 Task: Find connections with filter location Visé with filter topic #hiringwith filter profile language French with filter current company First Solar with filter school New Era Public School - India with filter industry Cable and Satellite Programming with filter service category Strategic Planning with filter keywords title Geologist
Action: Mouse scrolled (579, 553) with delta (0, 0)
Screenshot: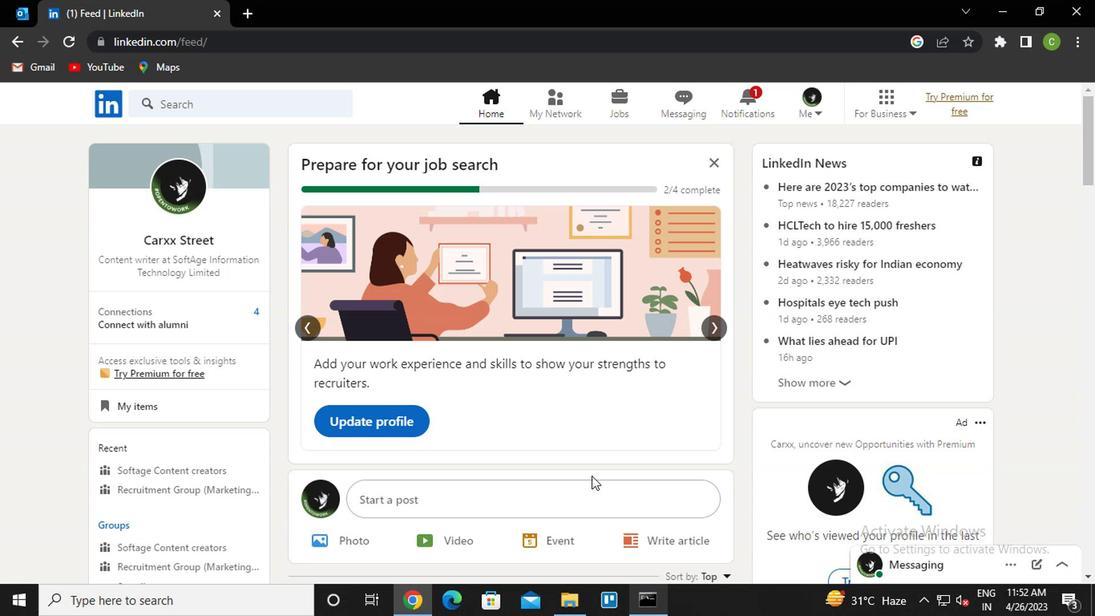 
Action: Mouse moved to (565, 538)
Screenshot: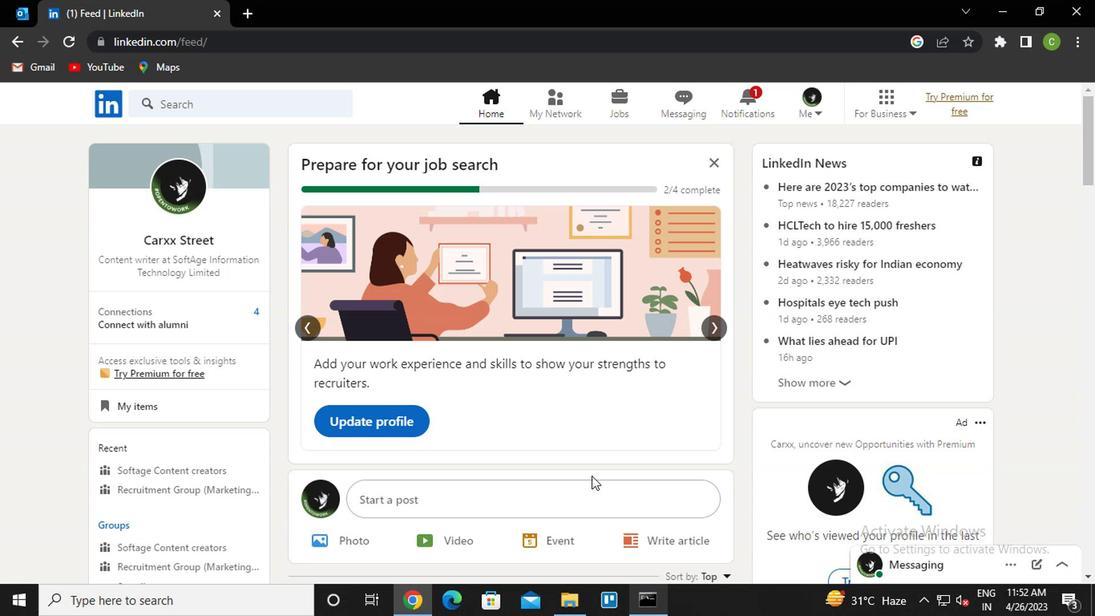 
Action: Mouse scrolled (565, 539) with delta (0, 0)
Screenshot: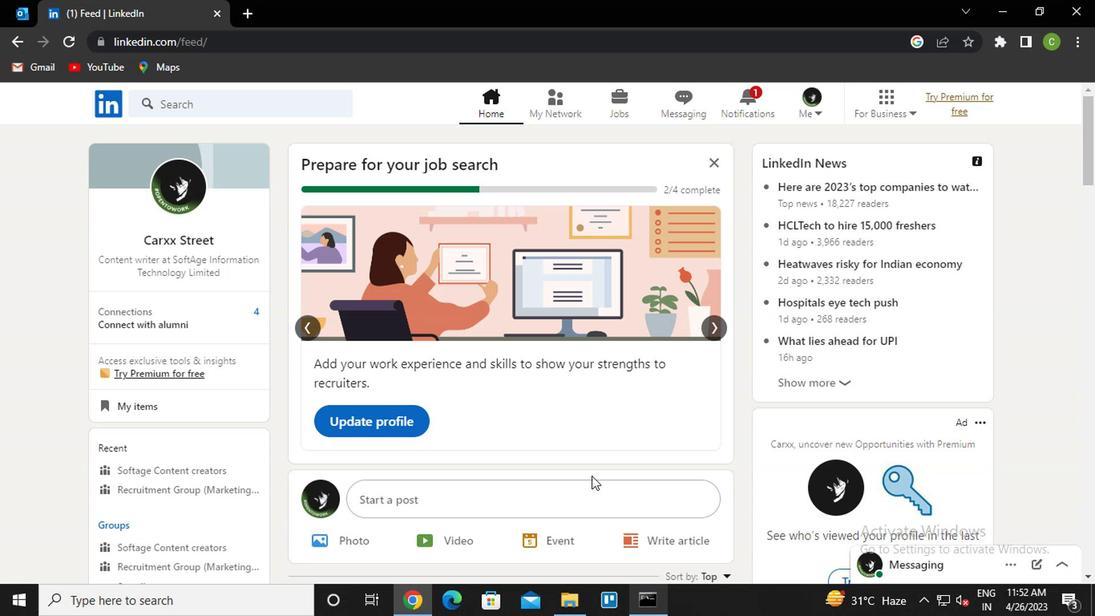
Action: Mouse moved to (516, 193)
Screenshot: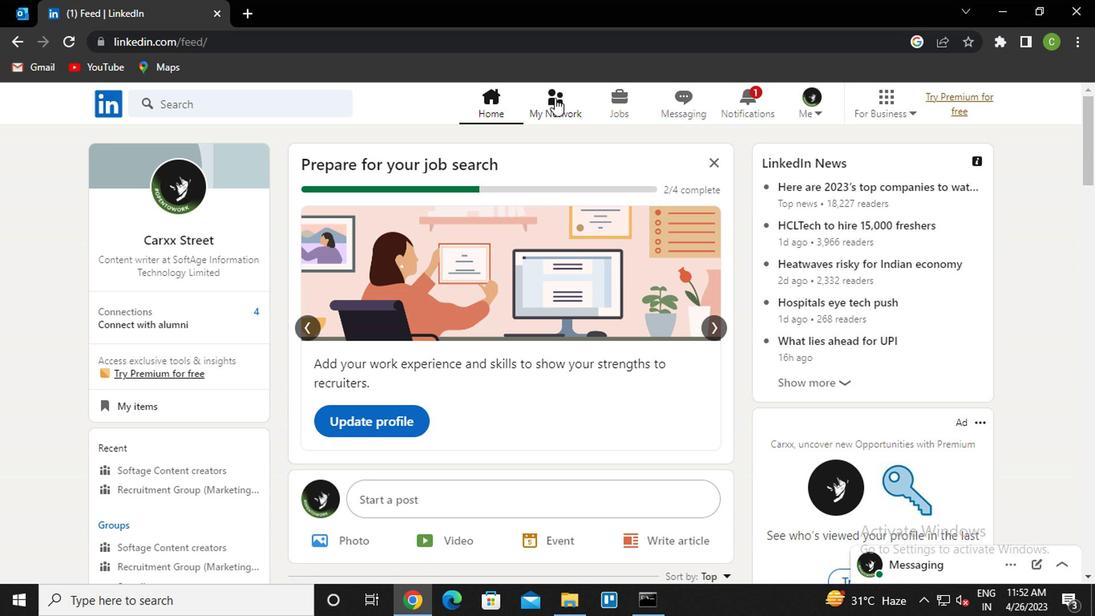 
Action: Mouse pressed left at (516, 193)
Screenshot: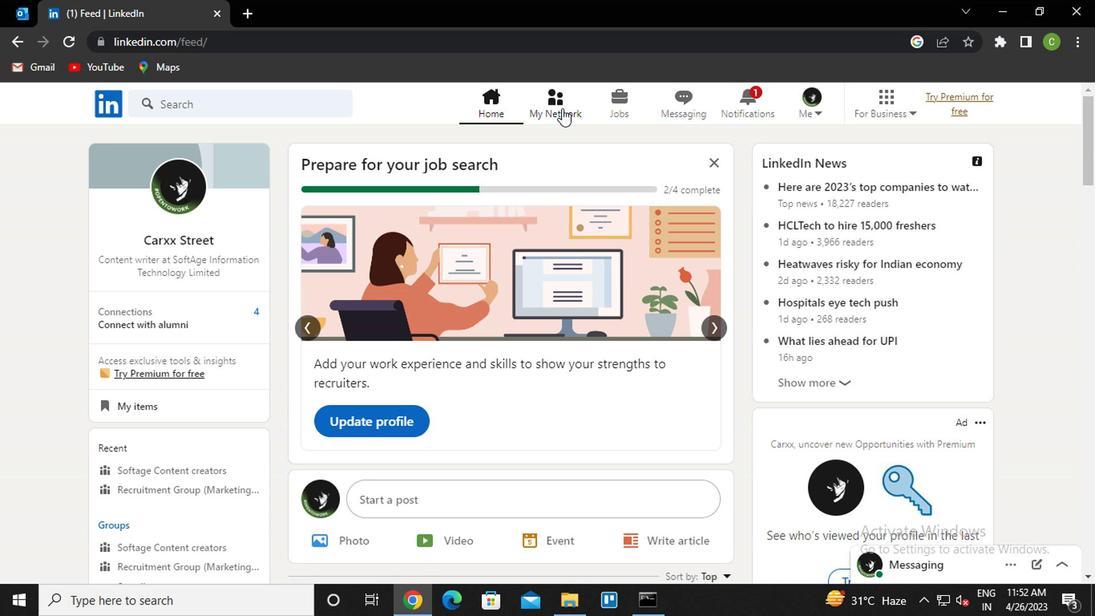 
Action: Mouse moved to (276, 260)
Screenshot: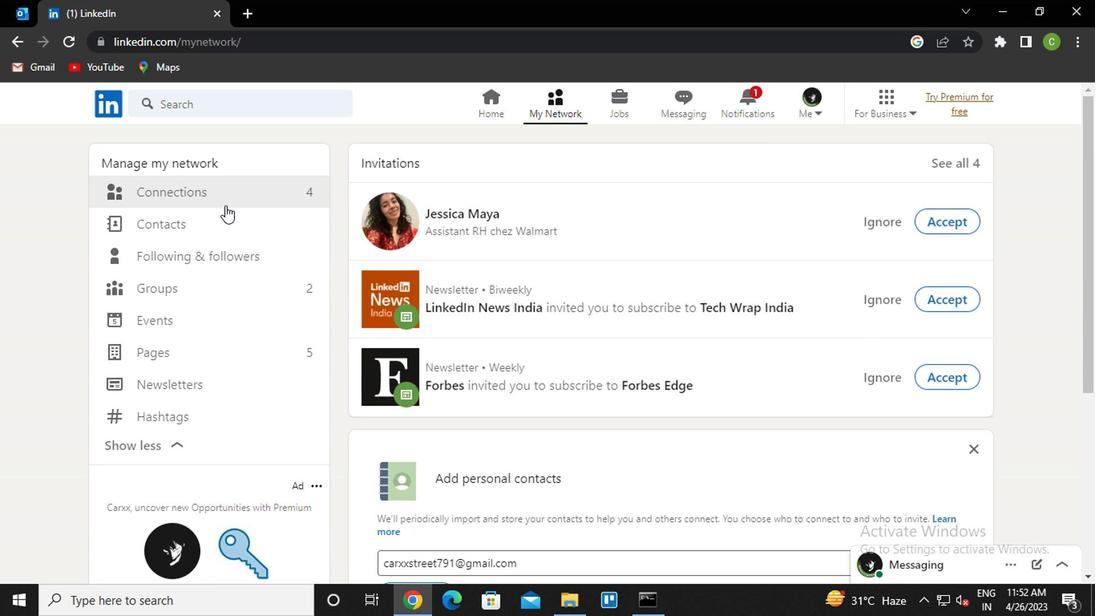 
Action: Mouse pressed left at (276, 260)
Screenshot: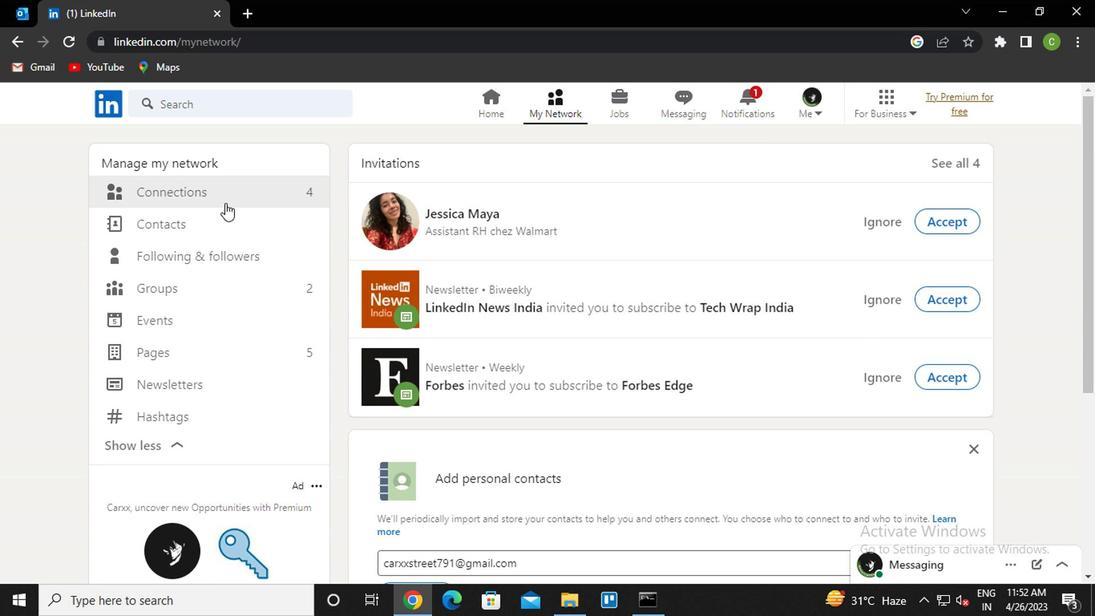 
Action: Mouse moved to (321, 253)
Screenshot: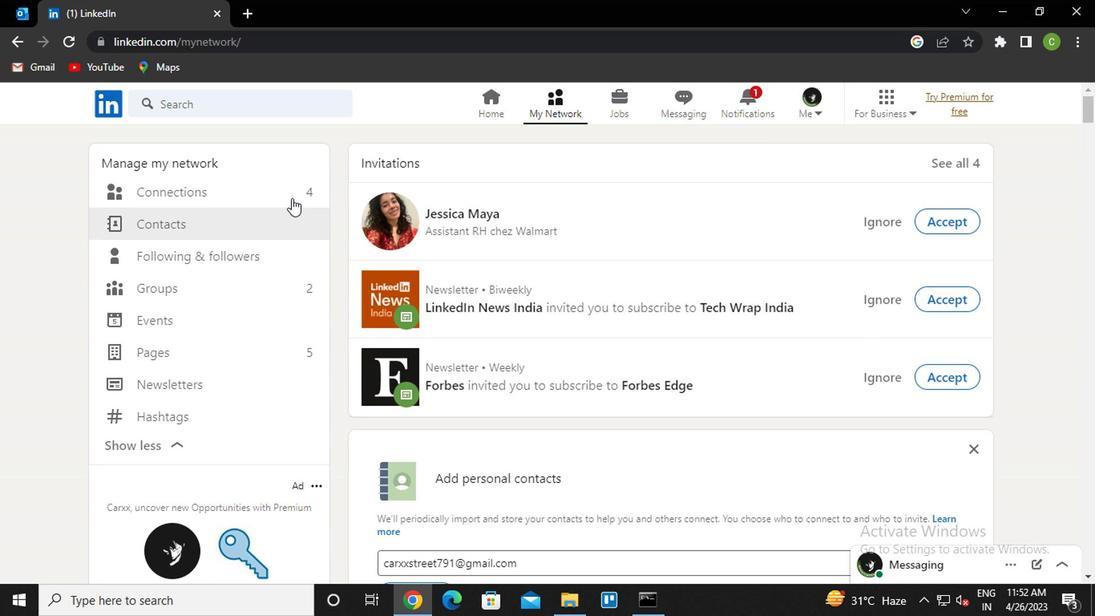 
Action: Mouse pressed left at (321, 253)
Screenshot: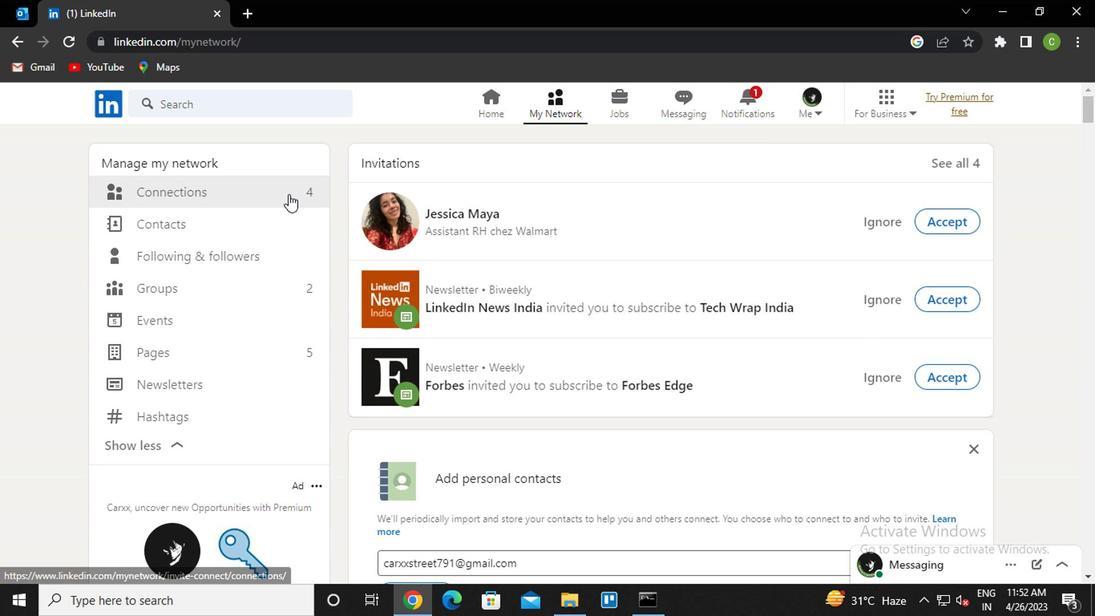 
Action: Mouse moved to (601, 252)
Screenshot: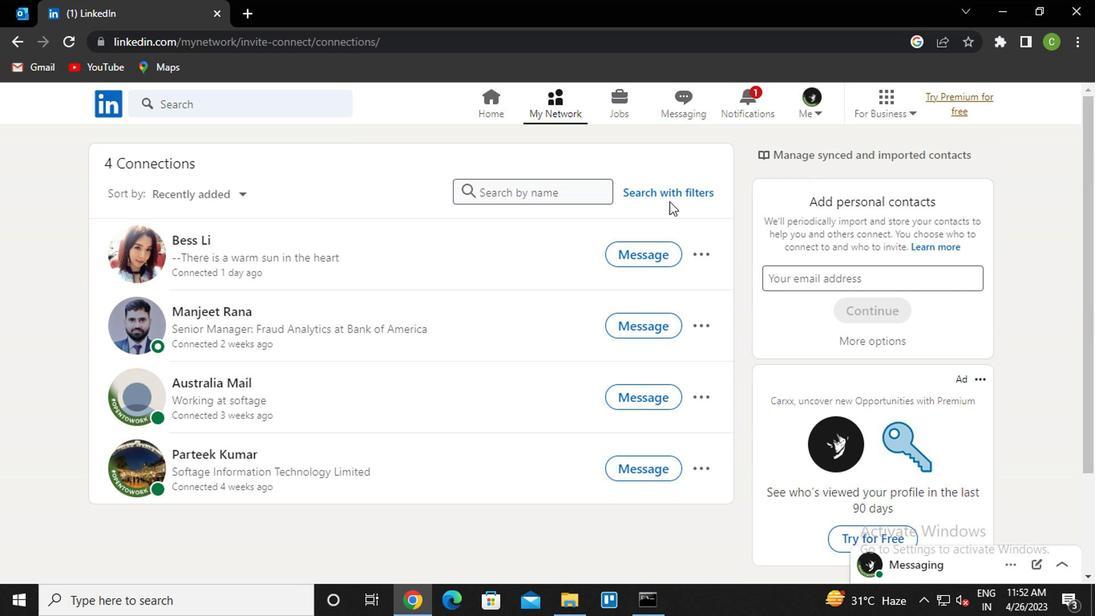 
Action: Mouse pressed left at (601, 252)
Screenshot: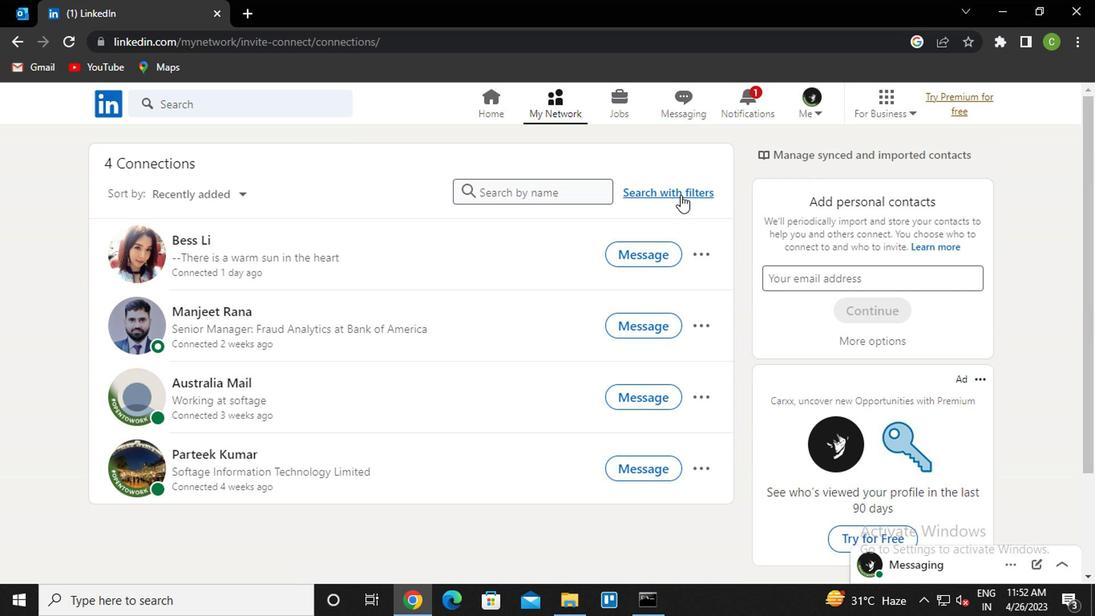 
Action: Mouse moved to (509, 224)
Screenshot: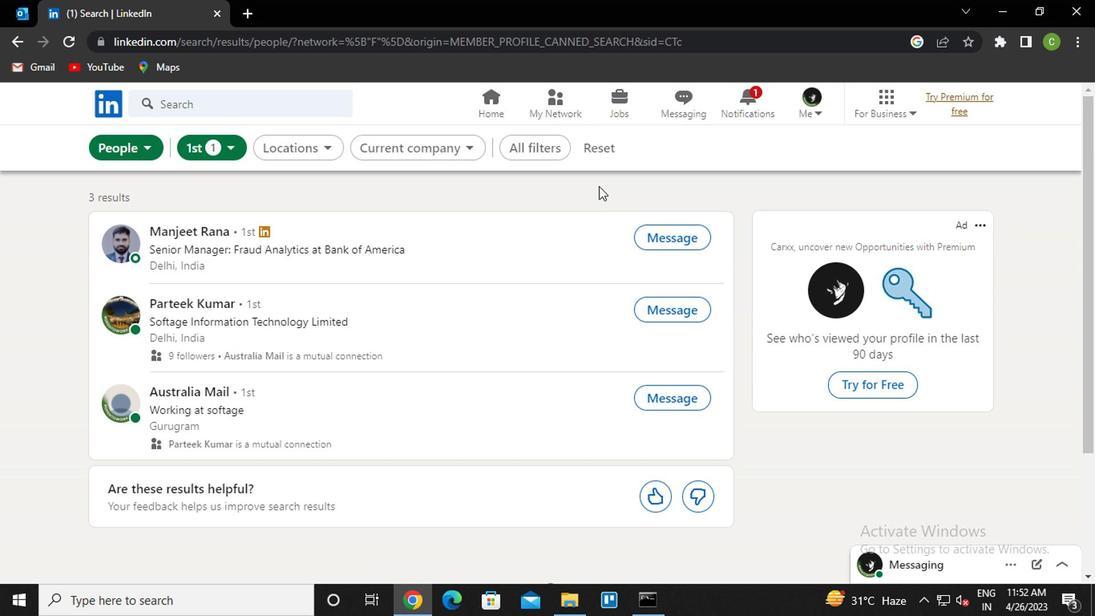 
Action: Mouse pressed left at (509, 224)
Screenshot: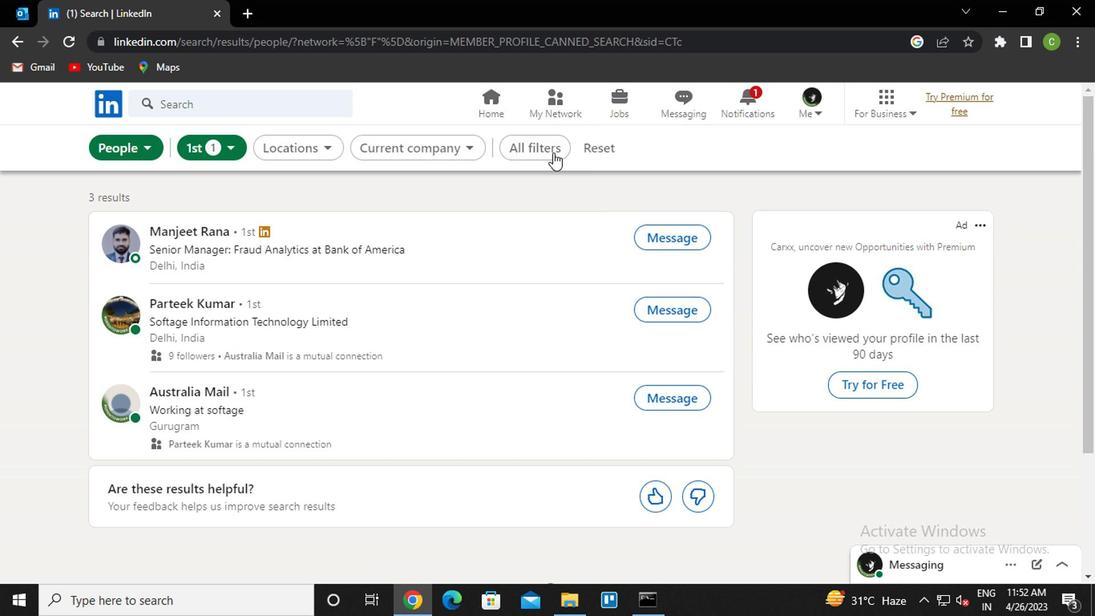 
Action: Mouse moved to (714, 392)
Screenshot: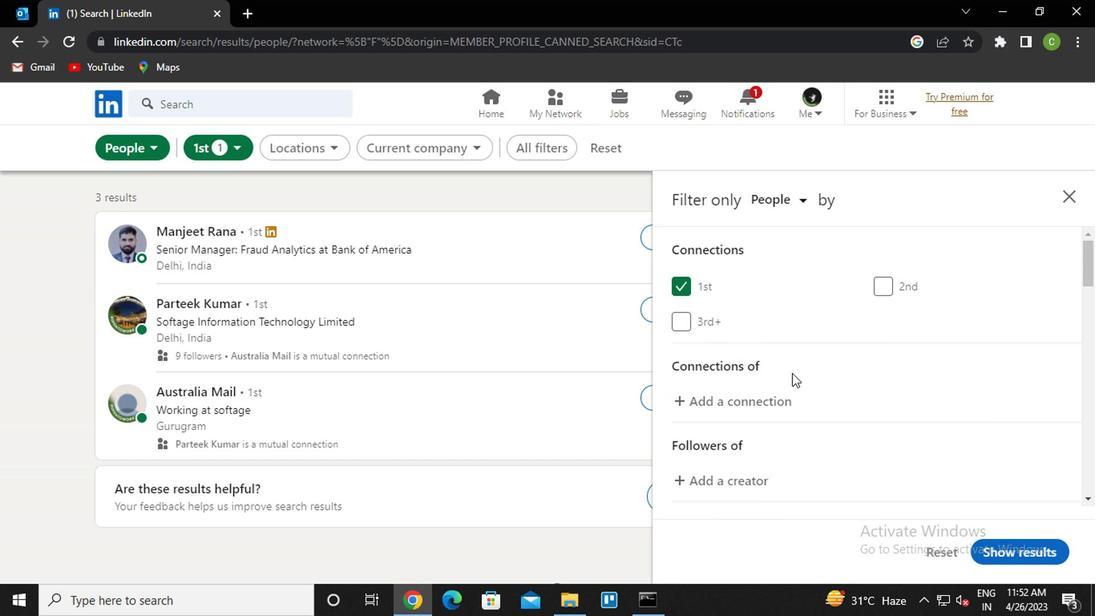 
Action: Mouse scrolled (714, 391) with delta (0, 0)
Screenshot: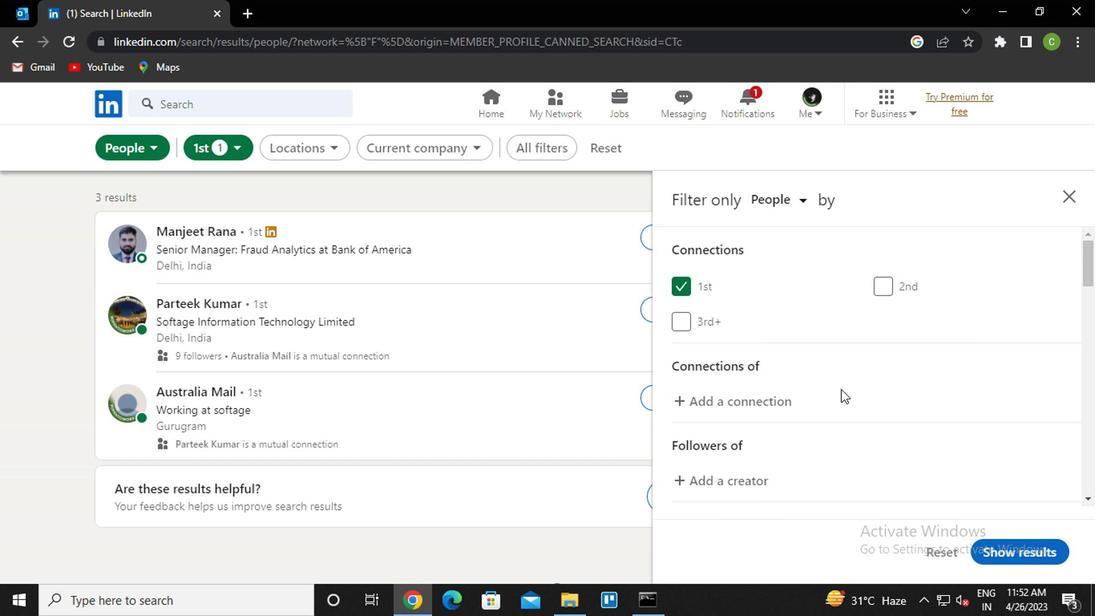 
Action: Mouse scrolled (714, 391) with delta (0, 0)
Screenshot: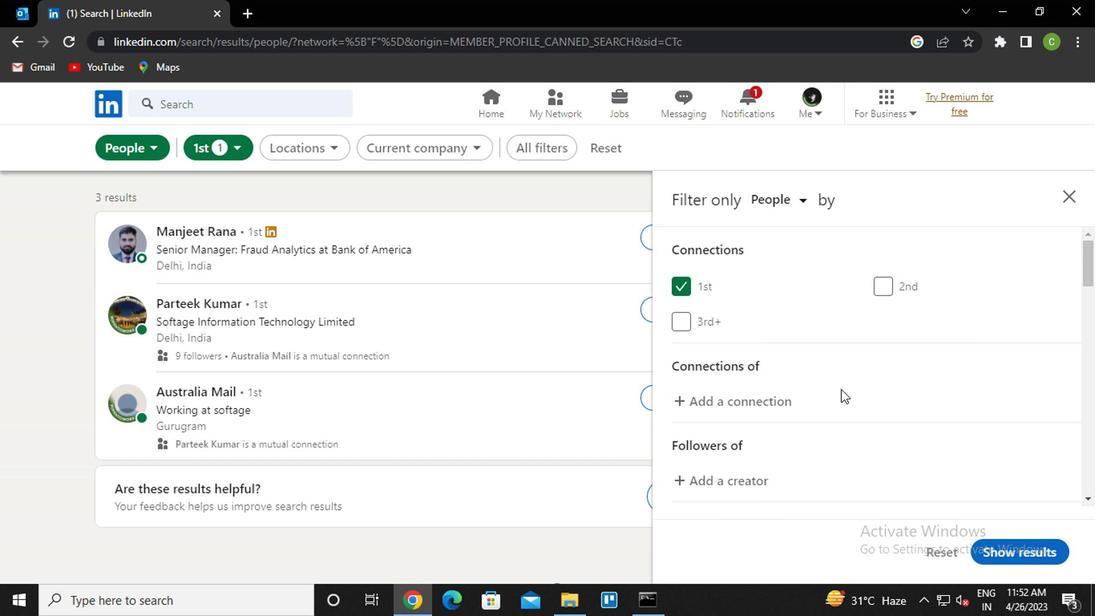 
Action: Mouse scrolled (714, 391) with delta (0, 0)
Screenshot: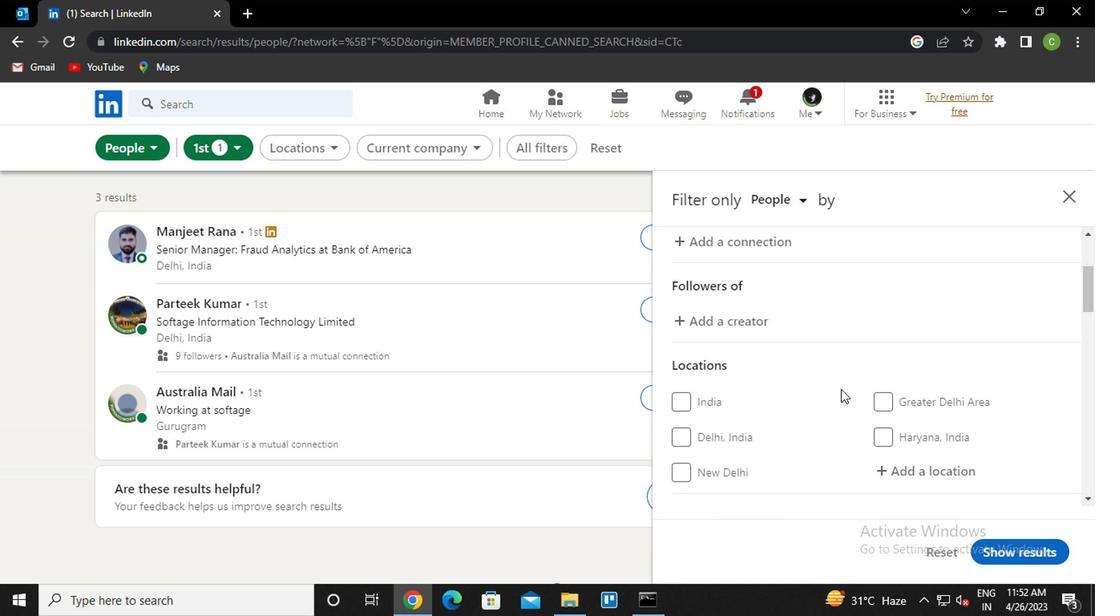 
Action: Mouse moved to (781, 397)
Screenshot: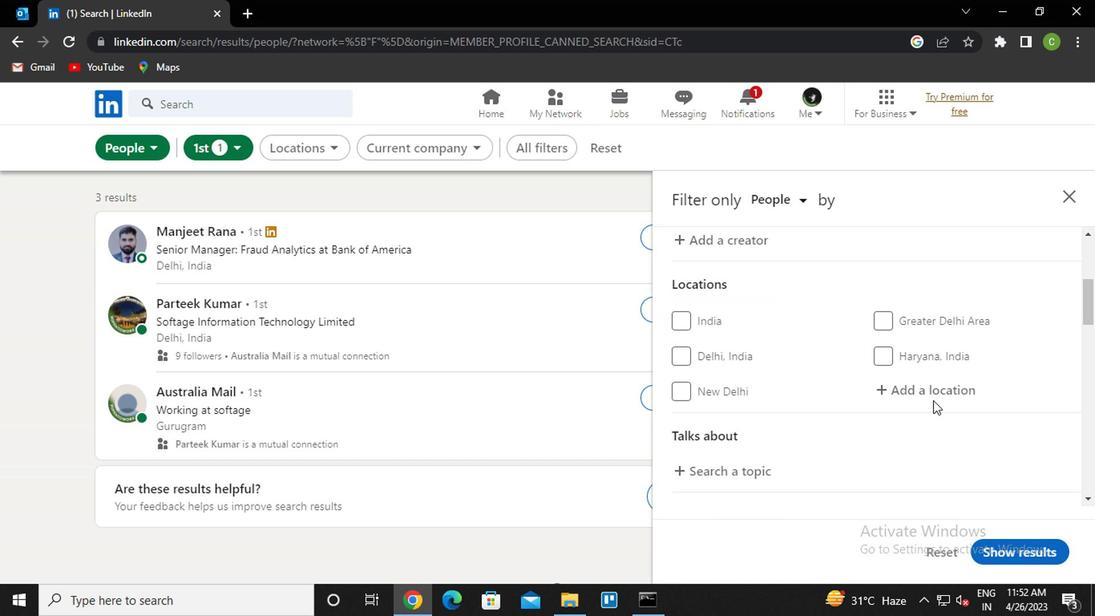 
Action: Mouse pressed left at (781, 397)
Screenshot: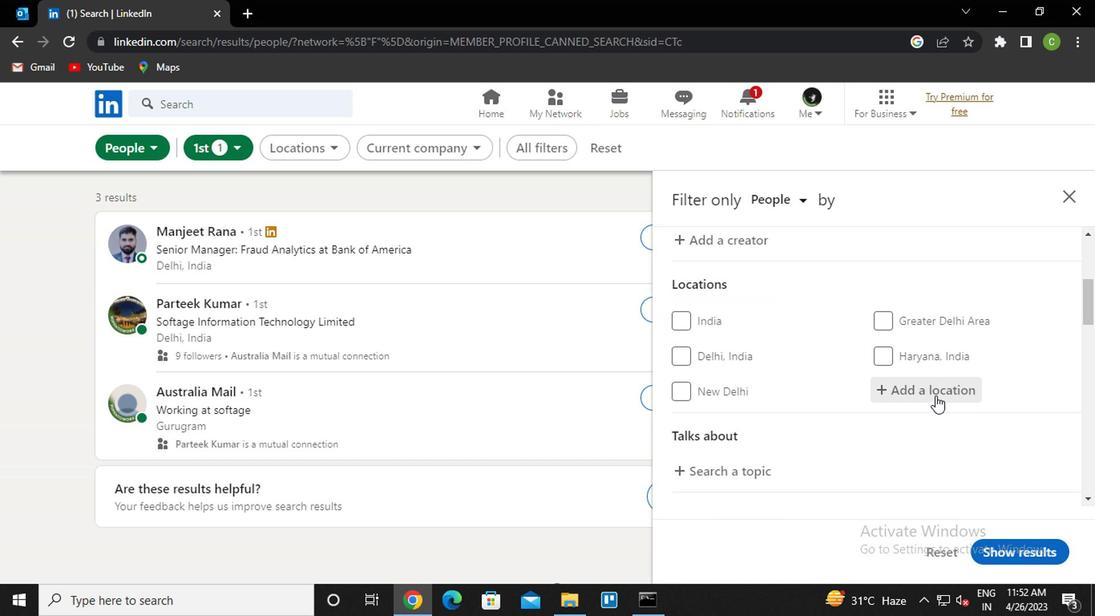 
Action: Key pressed v<Key.caps_lock>ise<Key.down><Key.enter>
Screenshot: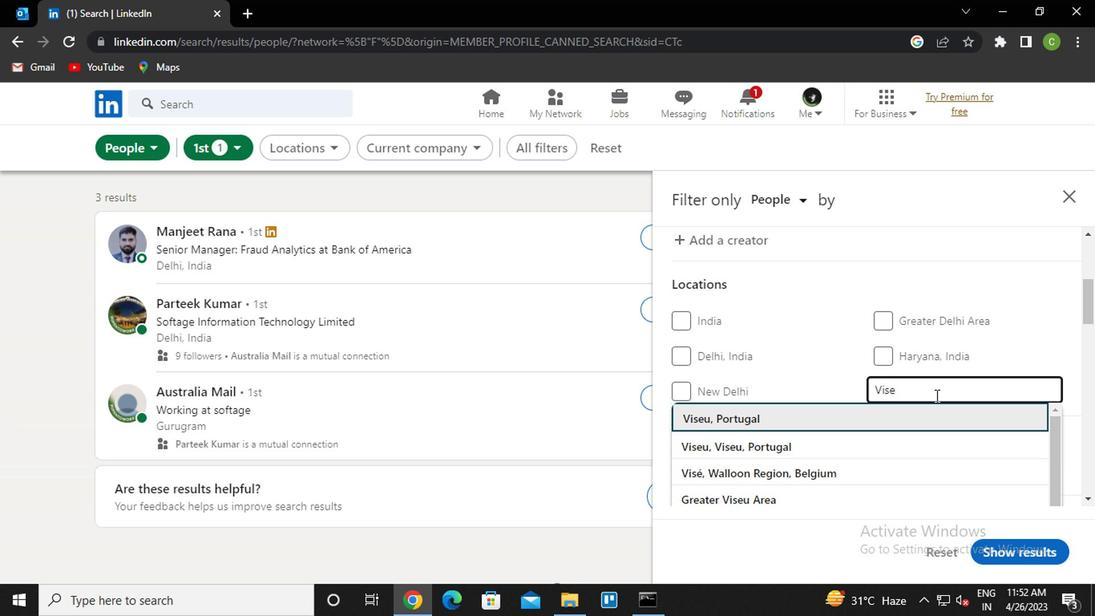 
Action: Mouse moved to (749, 399)
Screenshot: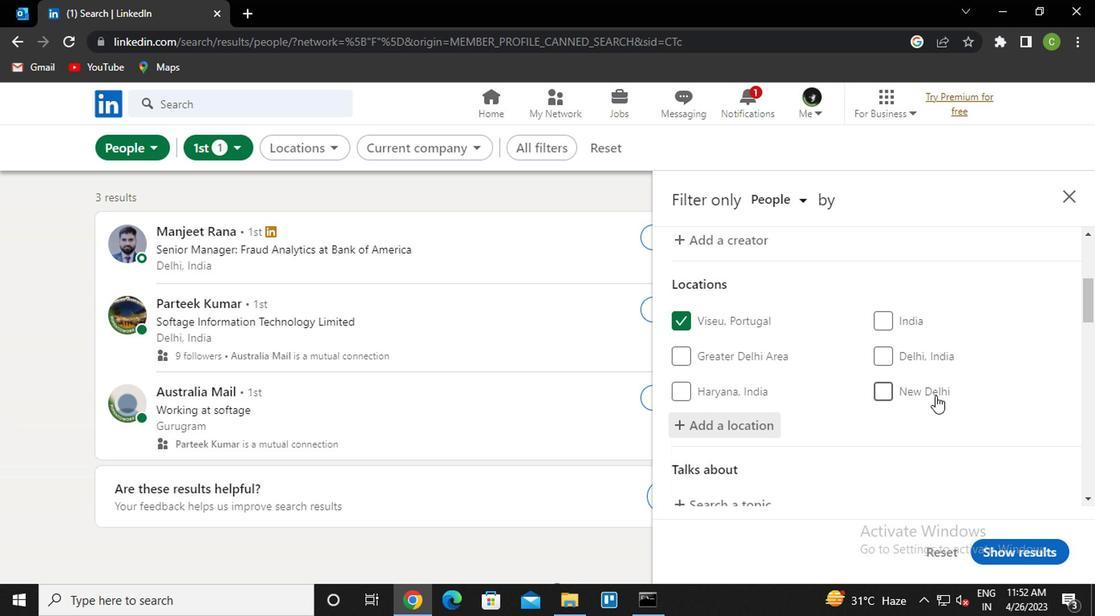 
Action: Mouse scrolled (749, 399) with delta (0, 0)
Screenshot: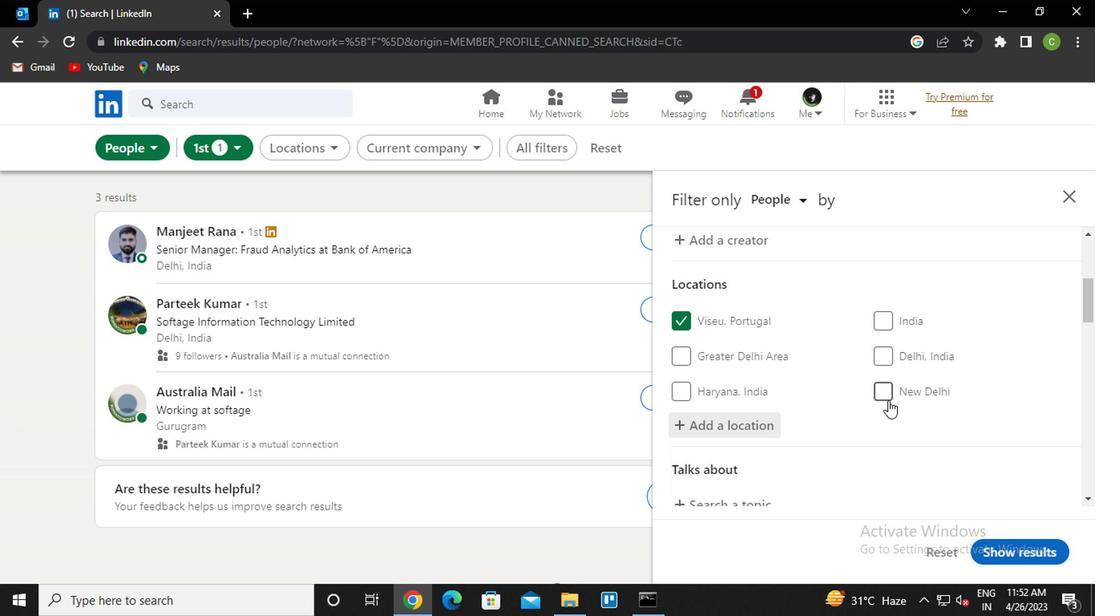 
Action: Mouse scrolled (749, 399) with delta (0, 0)
Screenshot: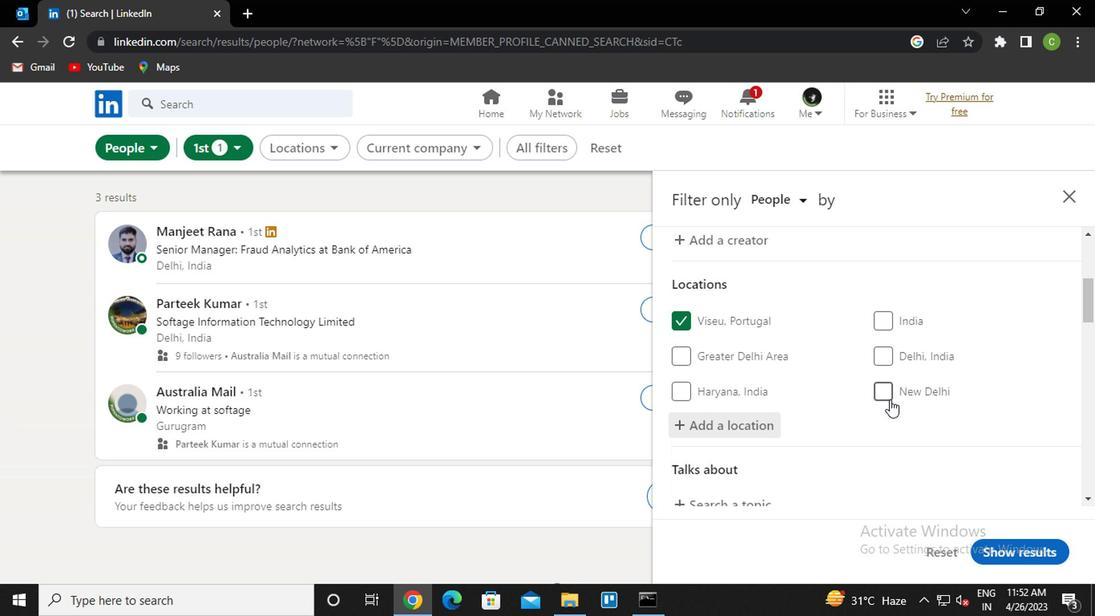 
Action: Mouse moved to (632, 365)
Screenshot: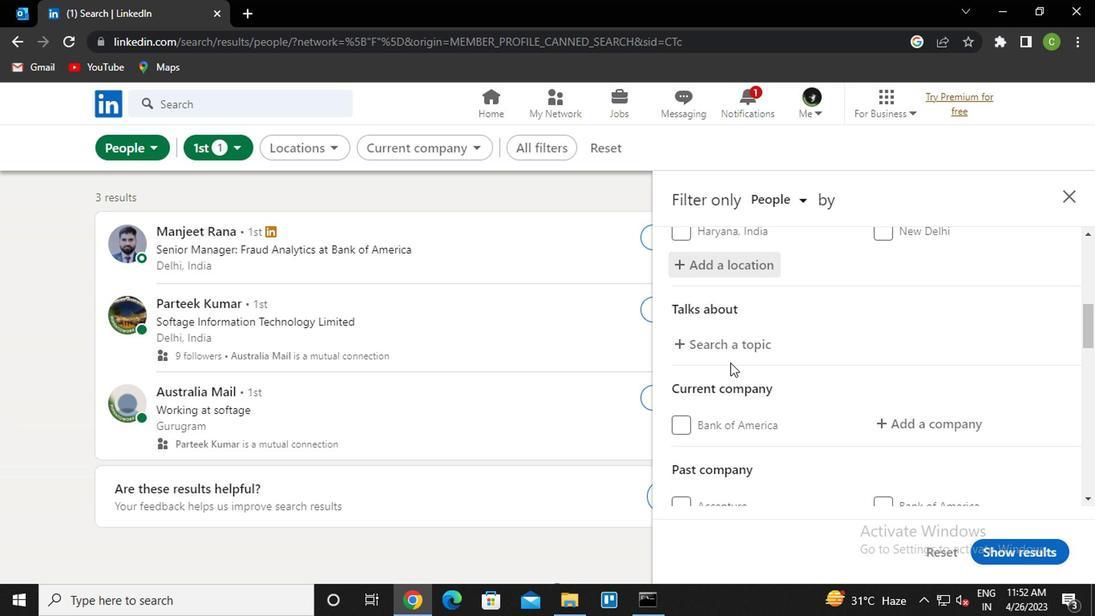
Action: Mouse pressed left at (632, 365)
Screenshot: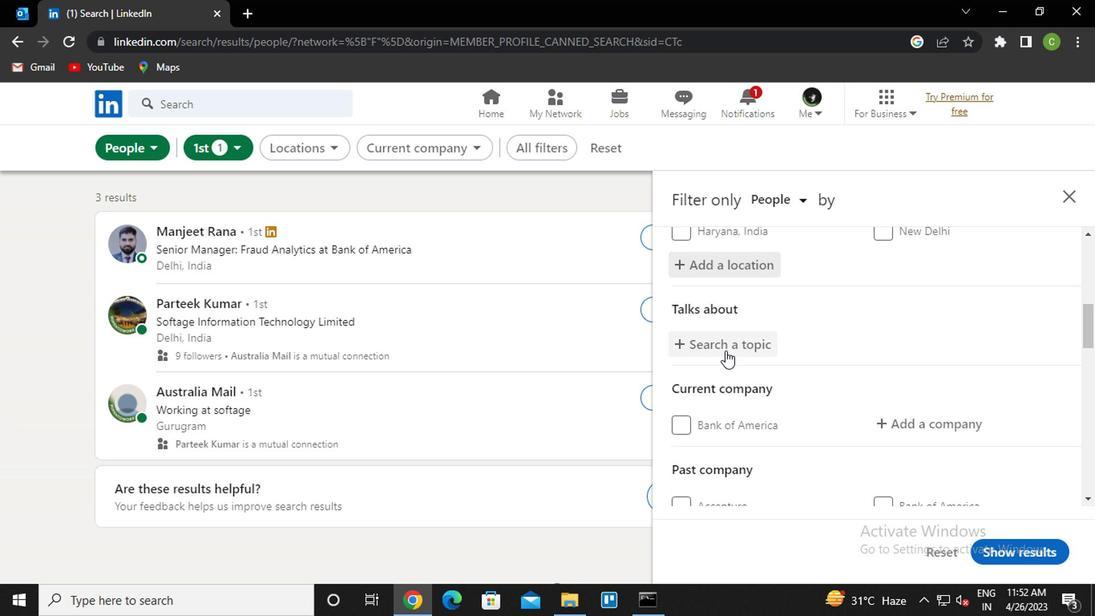 
Action: Key pressed <Key.caps_lock><Key.caps_lock>hiring<Key.down><Key.enter>
Screenshot: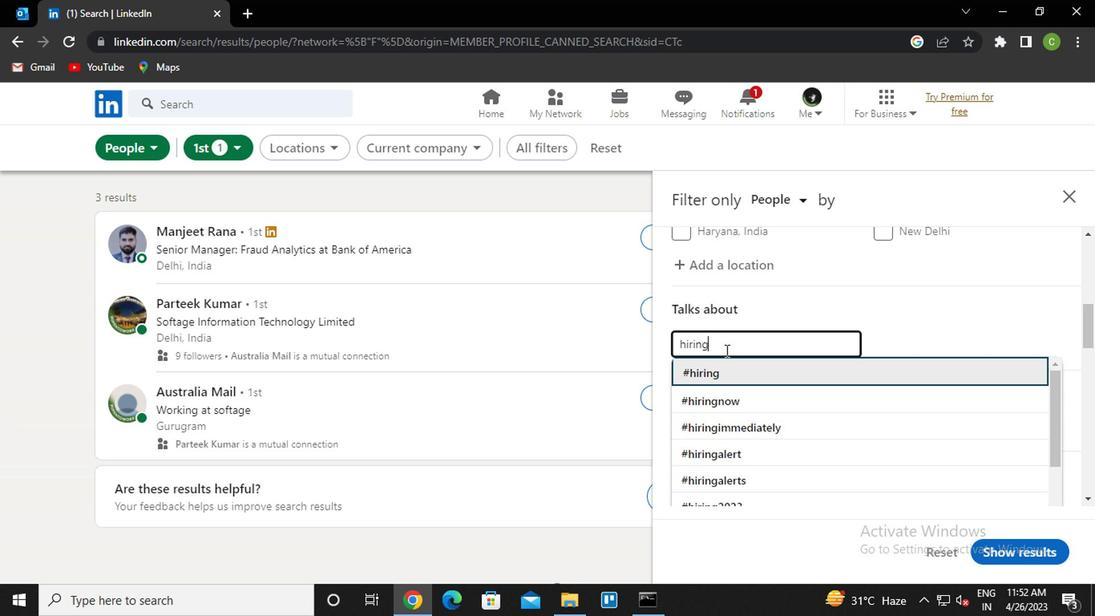 
Action: Mouse moved to (730, 386)
Screenshot: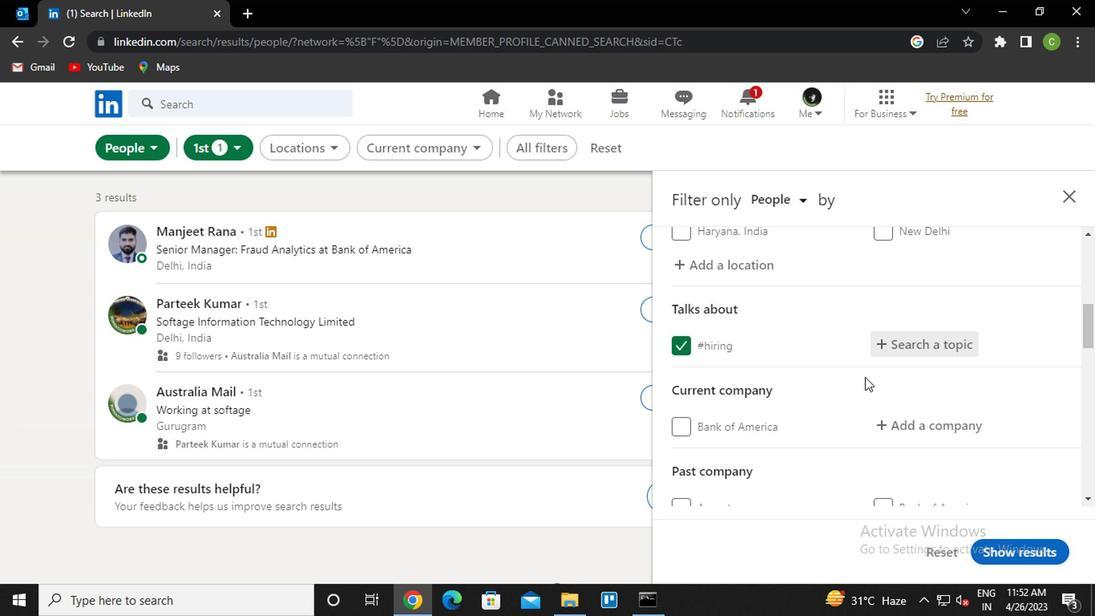 
Action: Mouse scrolled (730, 386) with delta (0, 0)
Screenshot: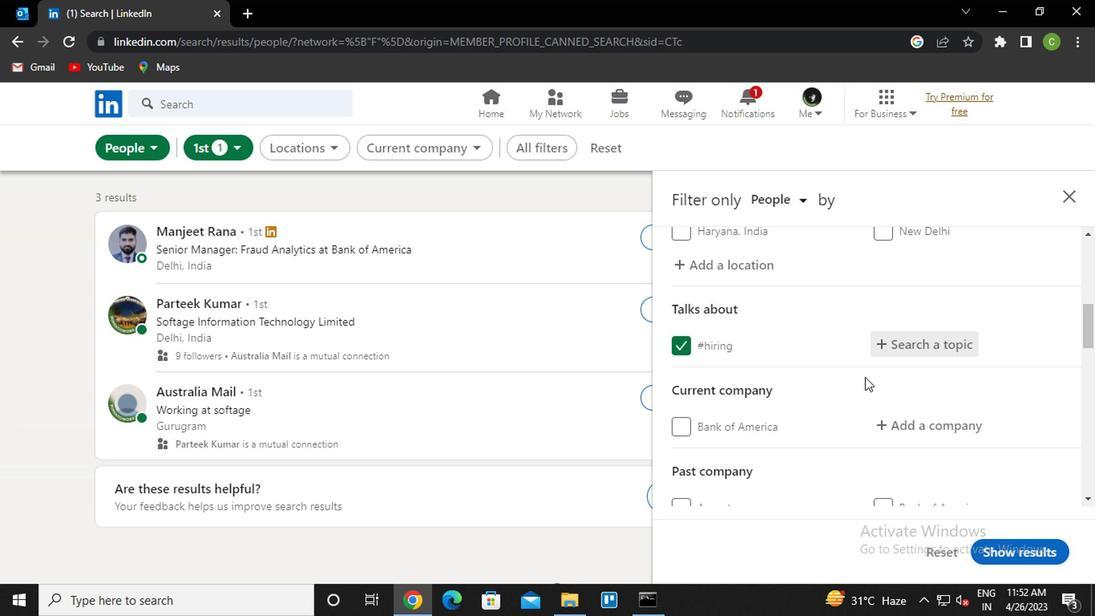 
Action: Mouse moved to (730, 386)
Screenshot: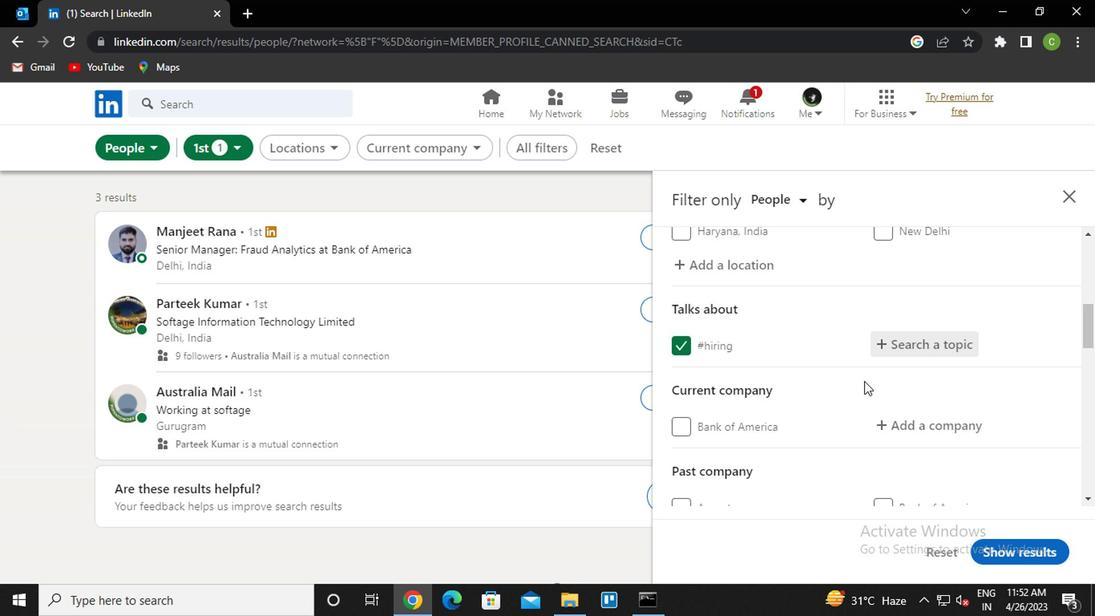 
Action: Mouse scrolled (730, 386) with delta (0, 0)
Screenshot: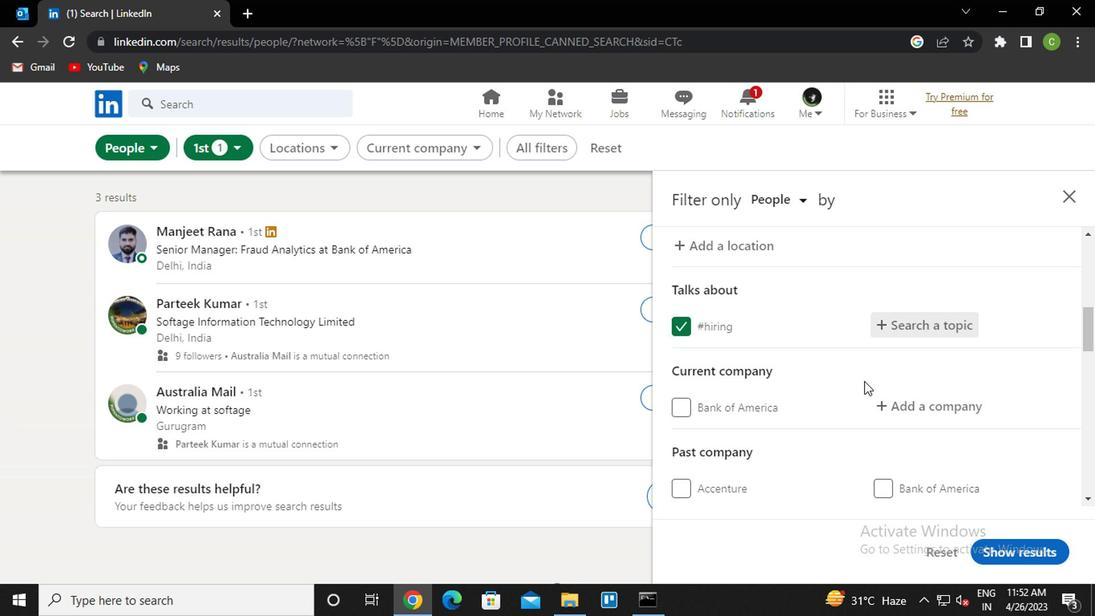 
Action: Mouse scrolled (730, 387) with delta (0, 0)
Screenshot: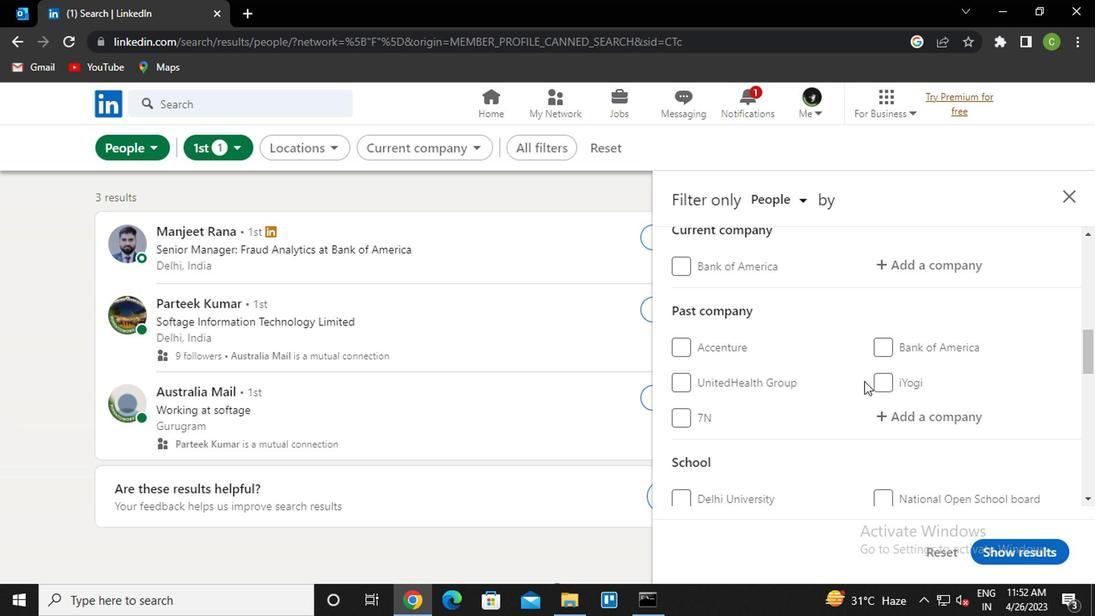 
Action: Mouse moved to (758, 364)
Screenshot: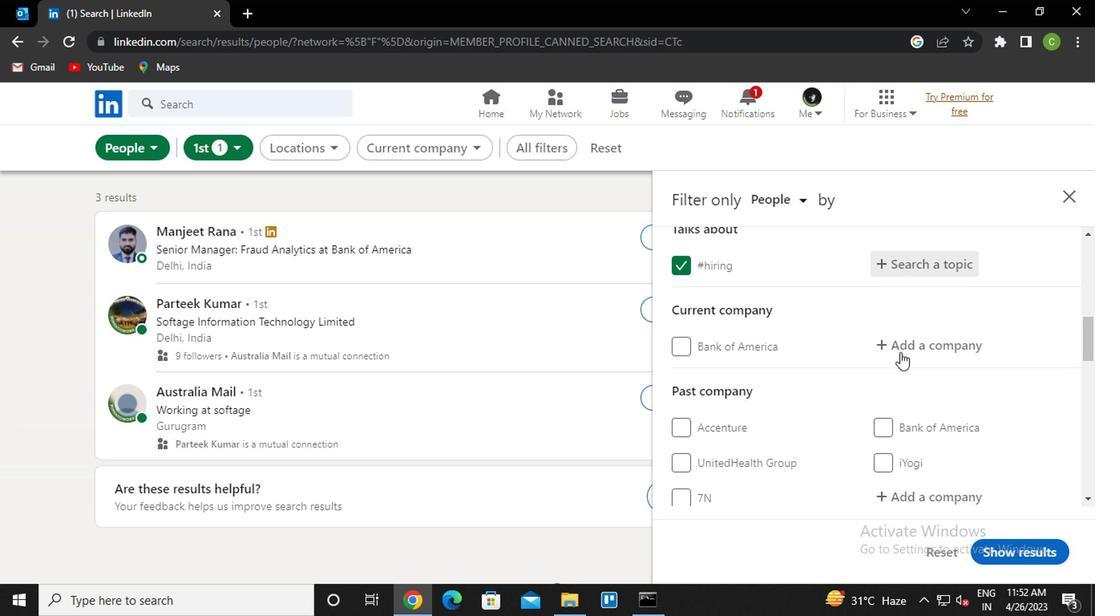 
Action: Mouse pressed left at (758, 364)
Screenshot: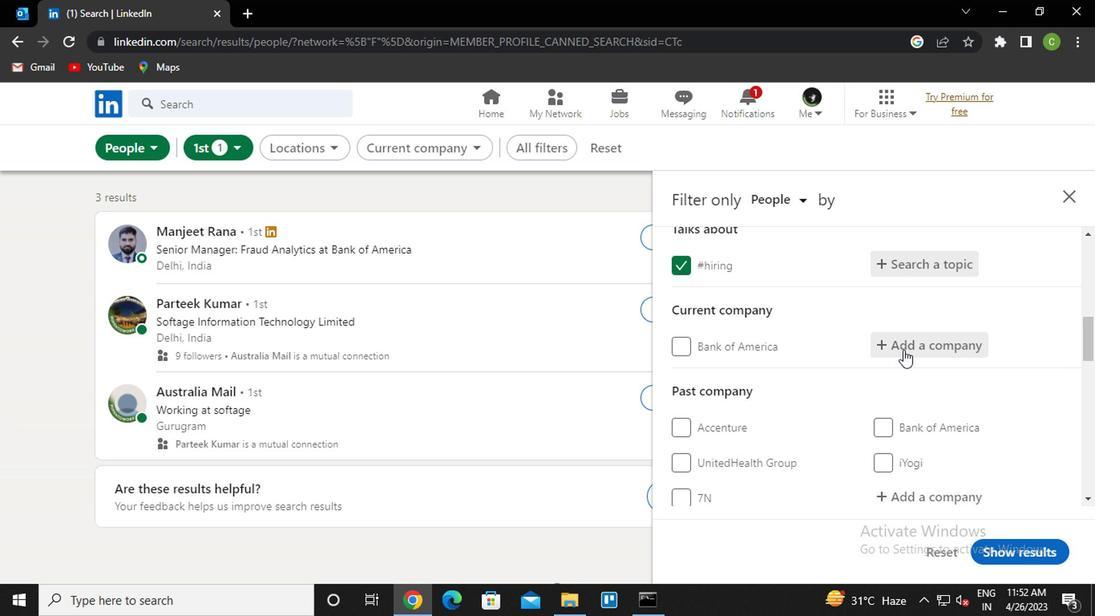 
Action: Key pressed <Key.caps_lock>f<Key.caps_lock>irst<Key.space>solar<Key.down><Key.enter>
Screenshot: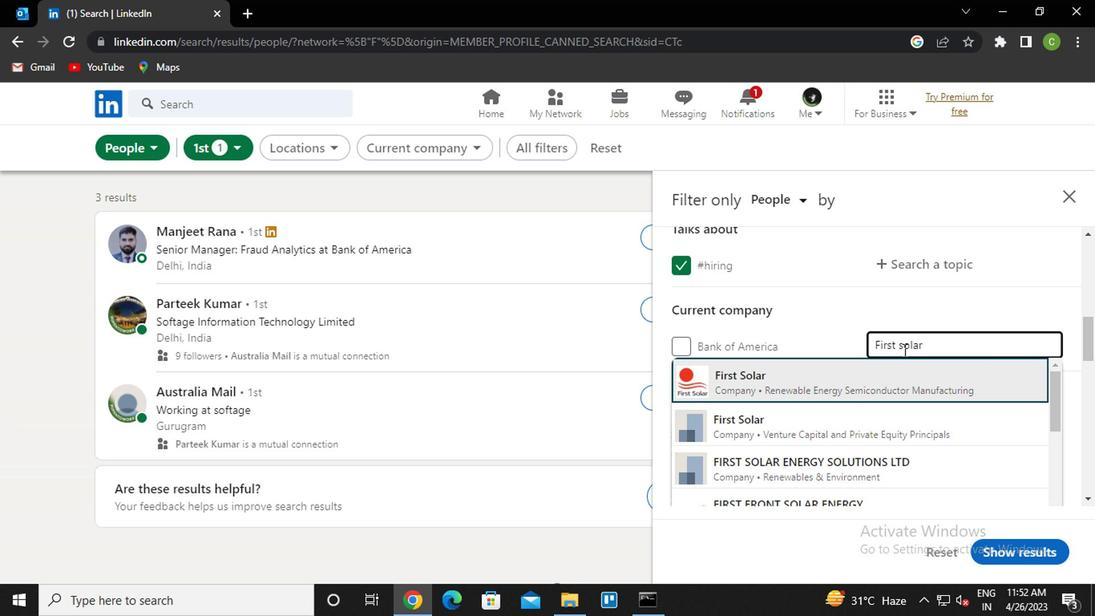 
Action: Mouse scrolled (758, 363) with delta (0, 0)
Screenshot: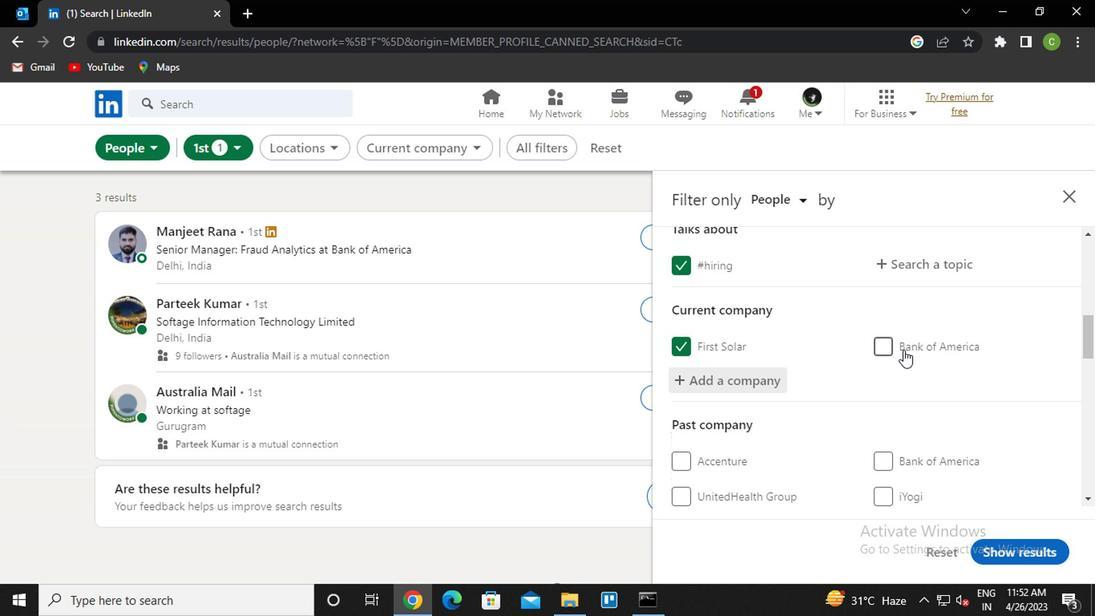 
Action: Mouse scrolled (758, 363) with delta (0, 0)
Screenshot: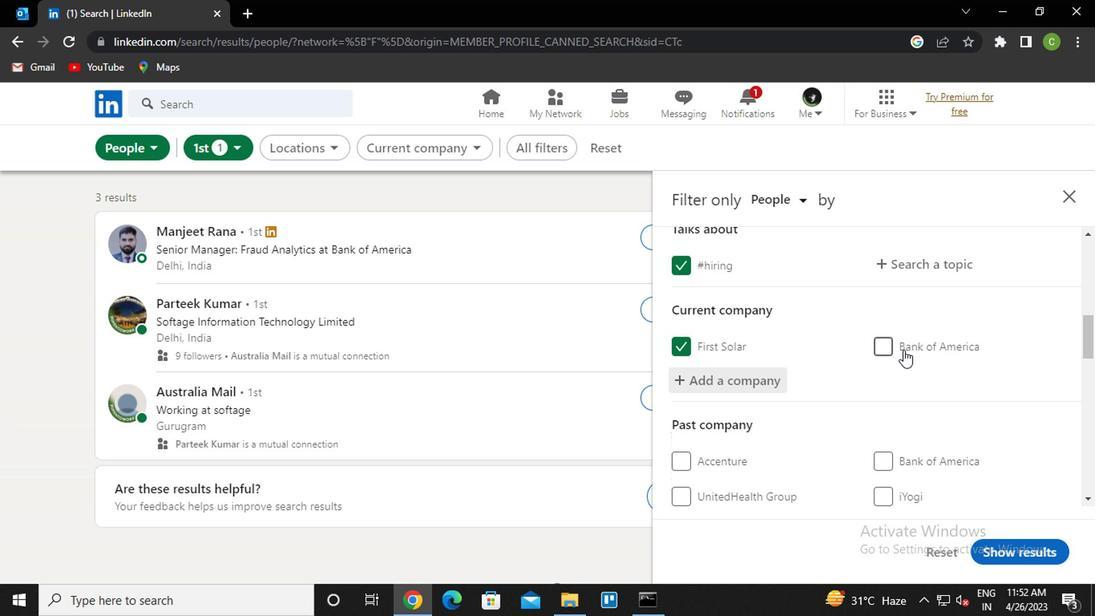 
Action: Mouse moved to (743, 374)
Screenshot: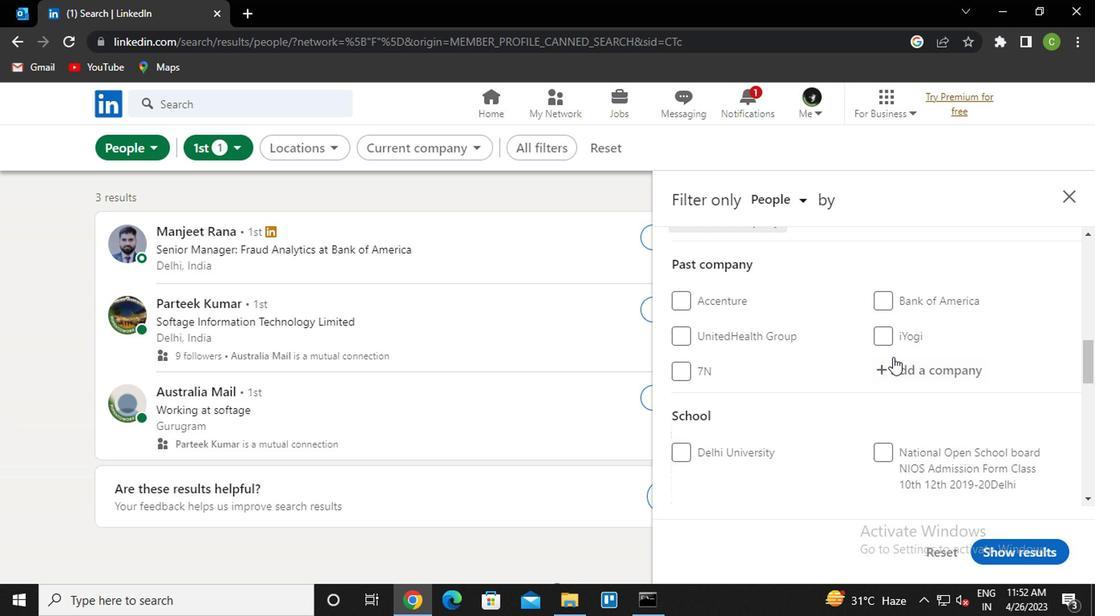 
Action: Mouse scrolled (743, 373) with delta (0, 0)
Screenshot: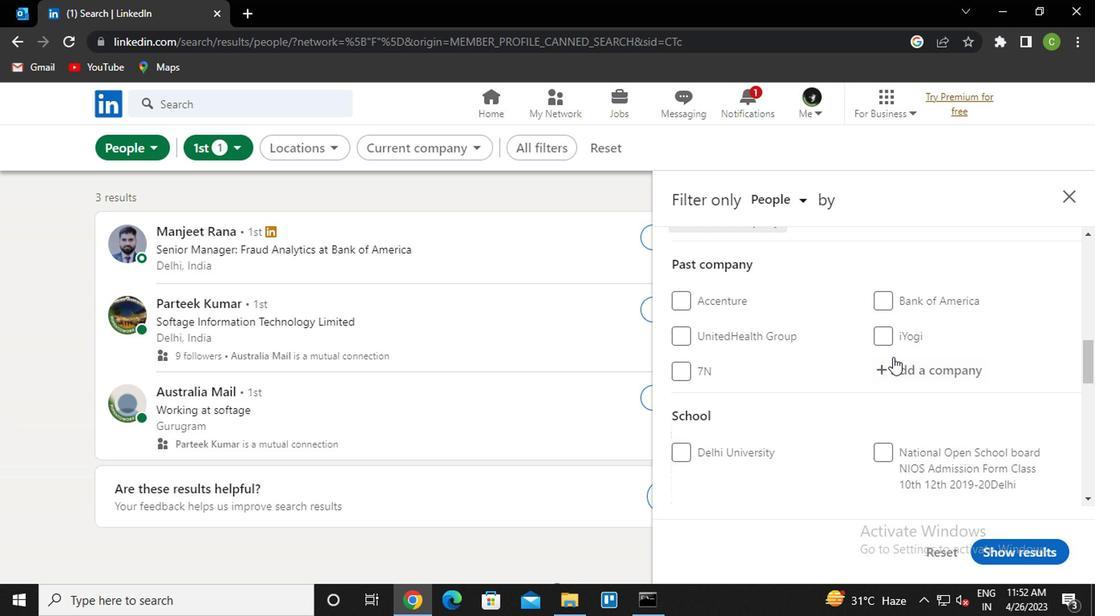 
Action: Mouse moved to (739, 374)
Screenshot: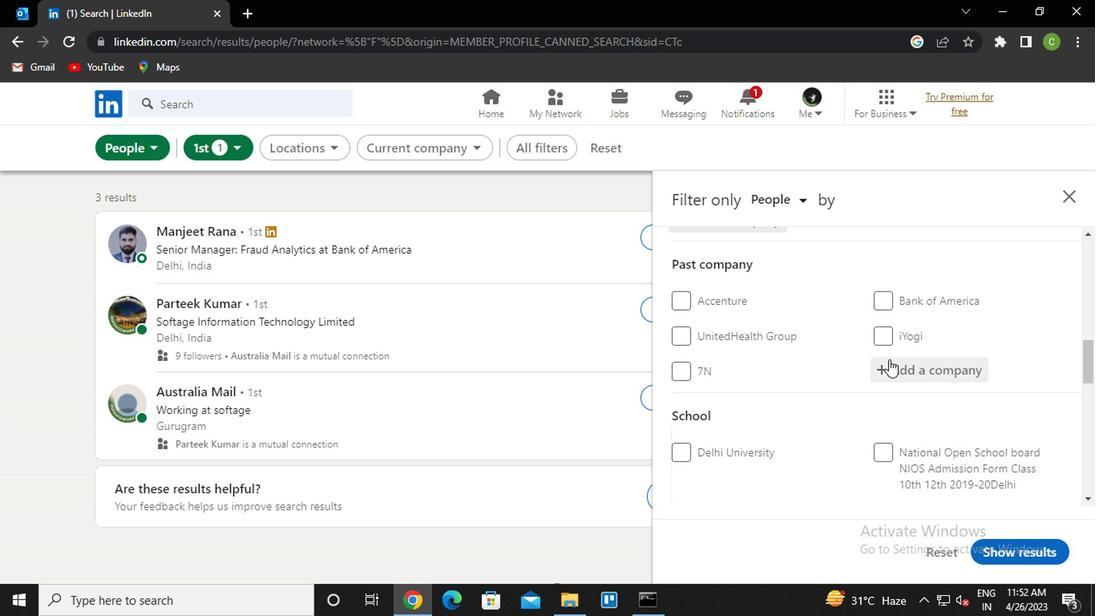 
Action: Mouse scrolled (739, 374) with delta (0, 0)
Screenshot: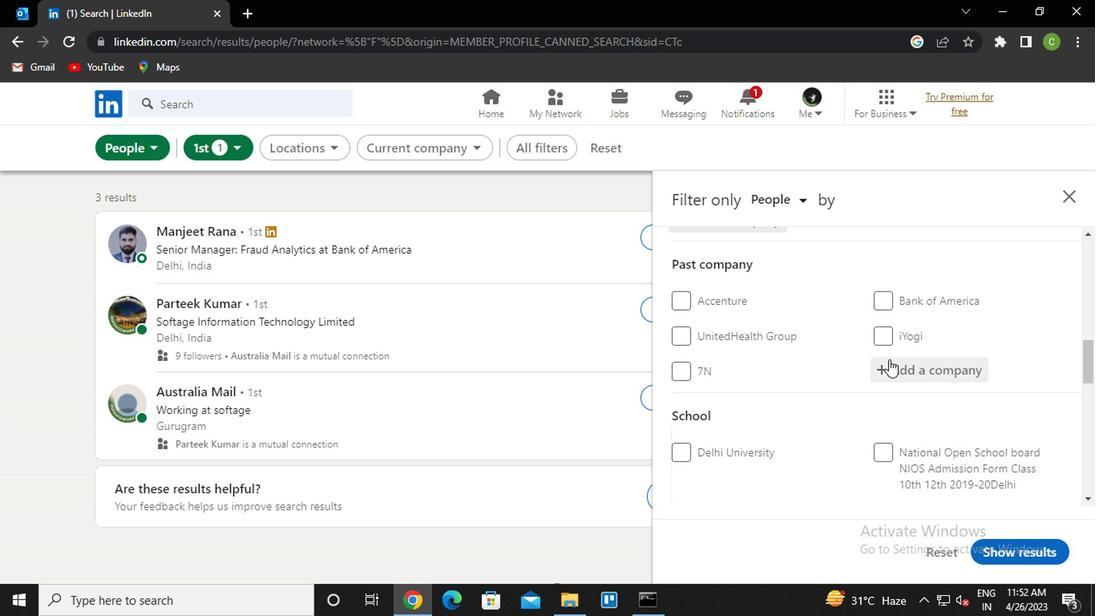 
Action: Mouse moved to (627, 407)
Screenshot: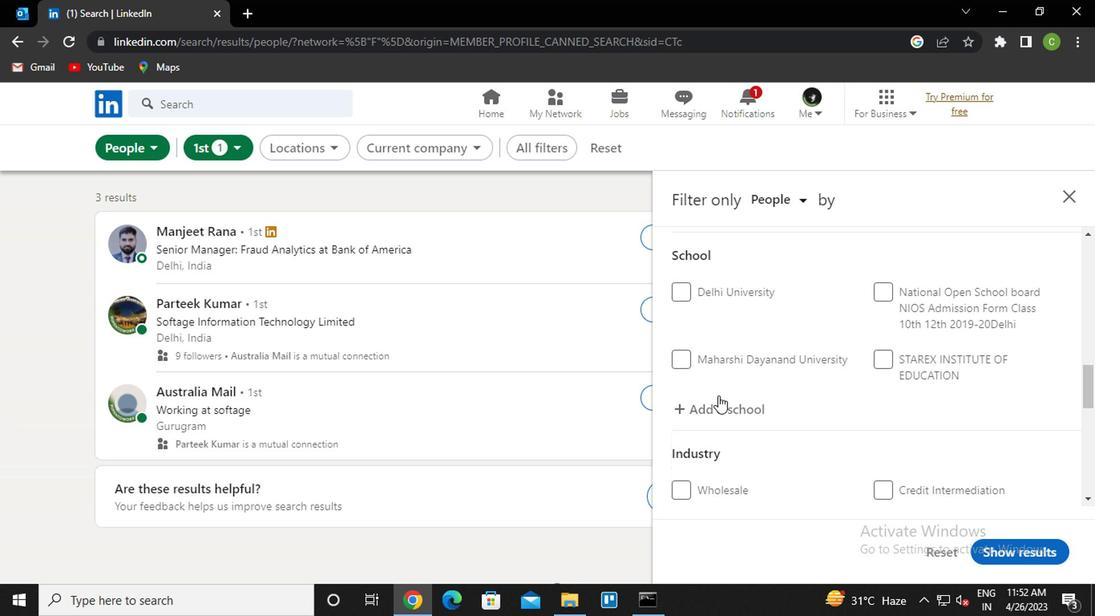 
Action: Mouse pressed left at (627, 407)
Screenshot: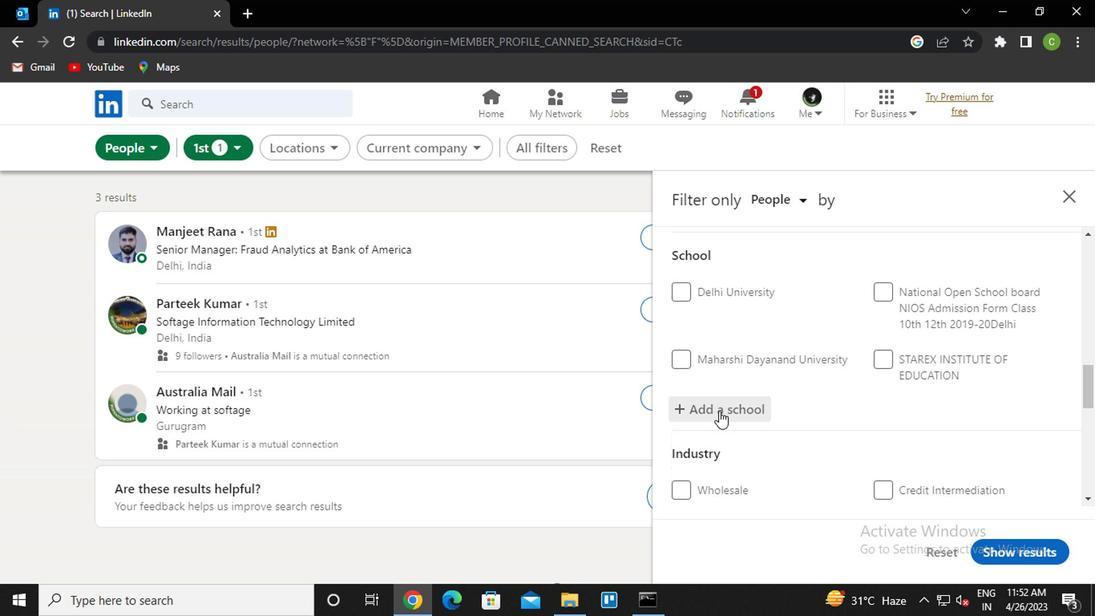 
Action: Key pressed <Key.tab>
Screenshot: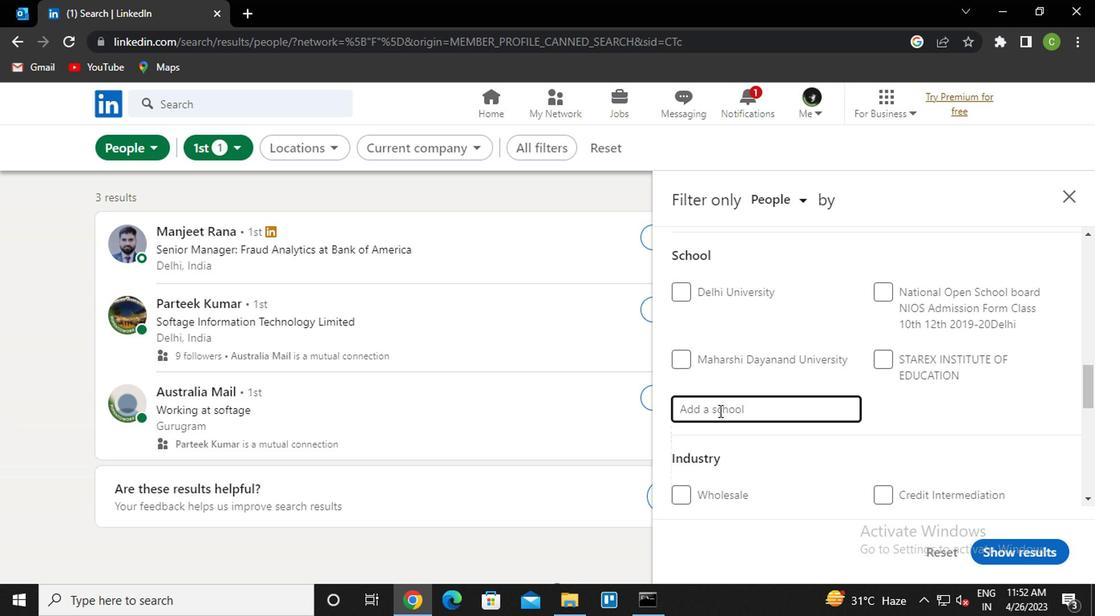 
Action: Mouse pressed left at (627, 407)
Screenshot: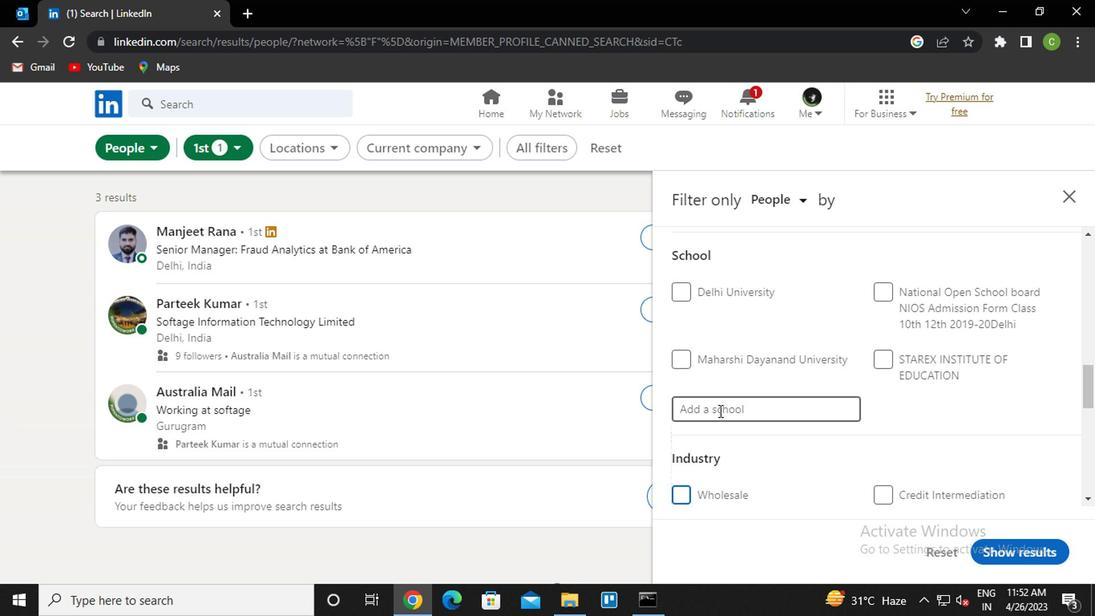 
Action: Key pressed <Key.caps_lock>n<Key.caps_lock>ew<Key.space>era<Key.space>public<Key.down><Key.enter>
Screenshot: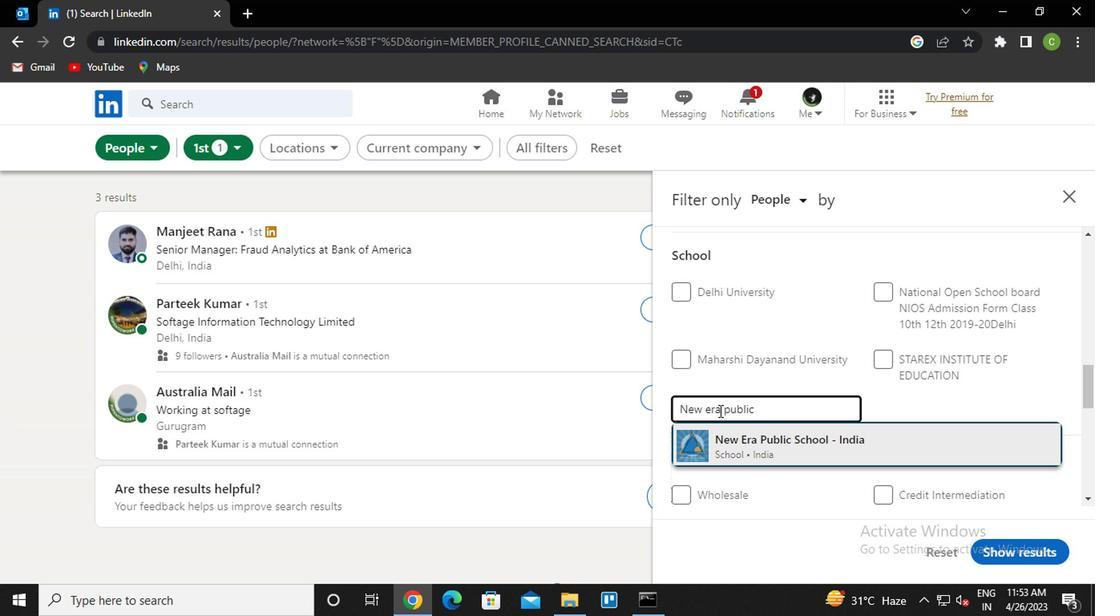 
Action: Mouse moved to (627, 407)
Screenshot: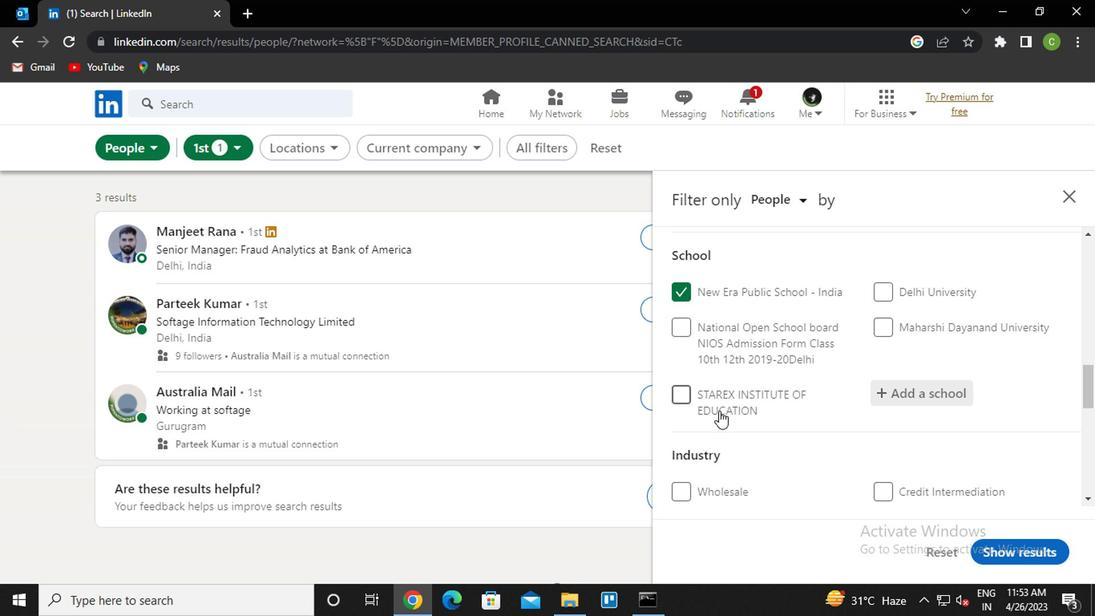 
Action: Mouse scrolled (627, 407) with delta (0, 0)
Screenshot: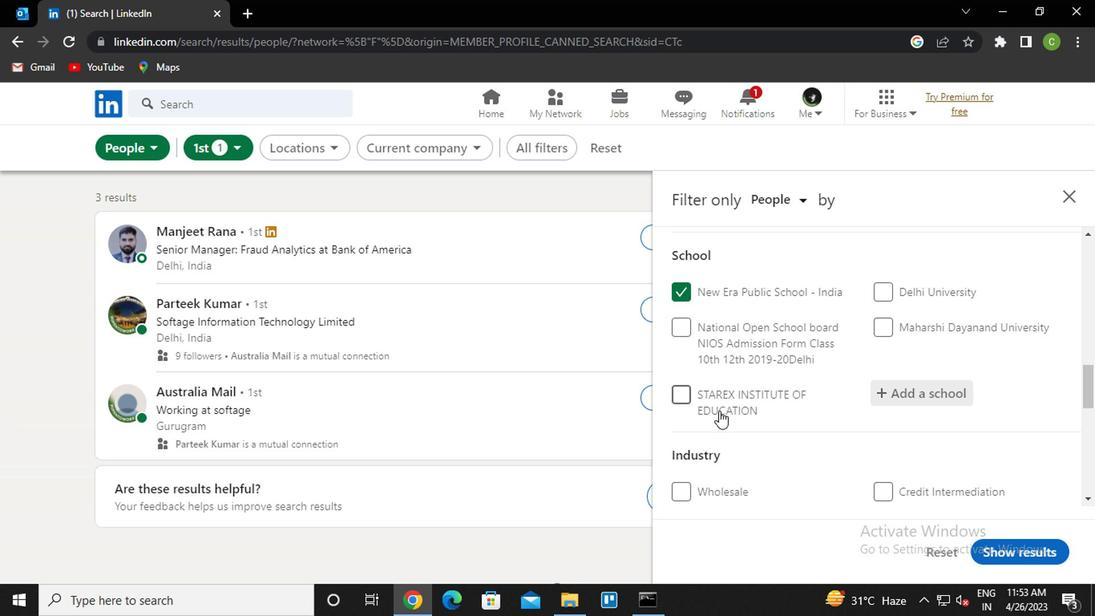 
Action: Mouse scrolled (627, 407) with delta (0, 0)
Screenshot: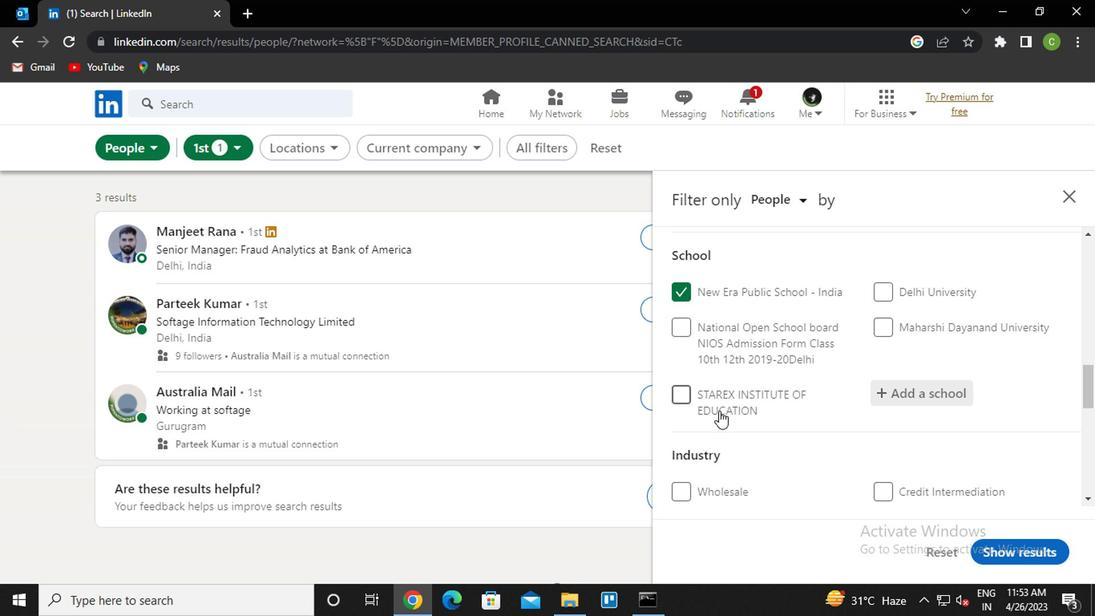 
Action: Mouse scrolled (627, 407) with delta (0, 0)
Screenshot: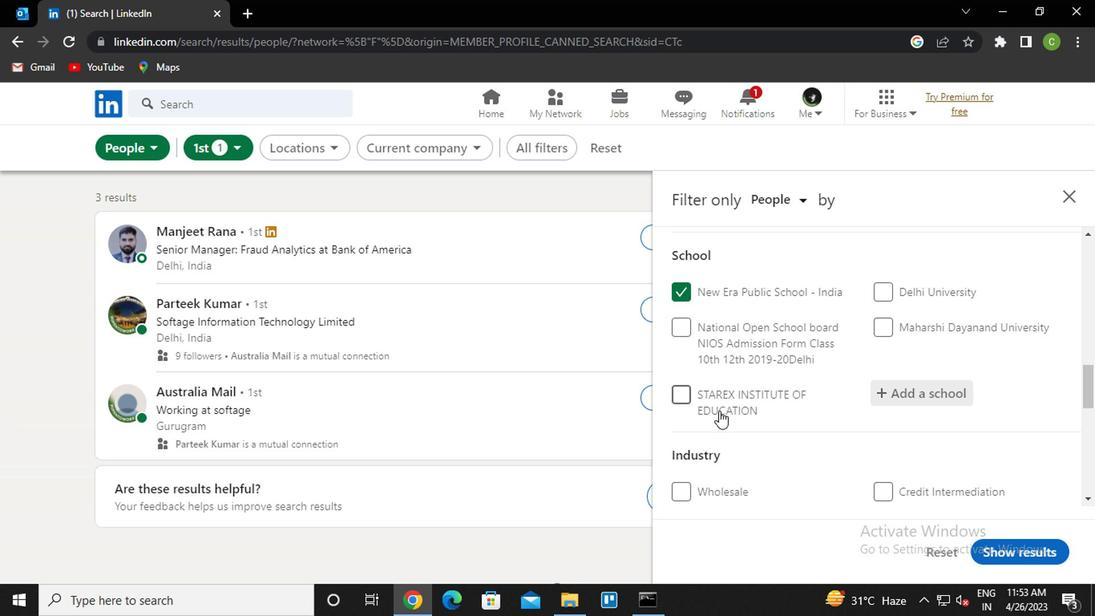 
Action: Mouse moved to (678, 375)
Screenshot: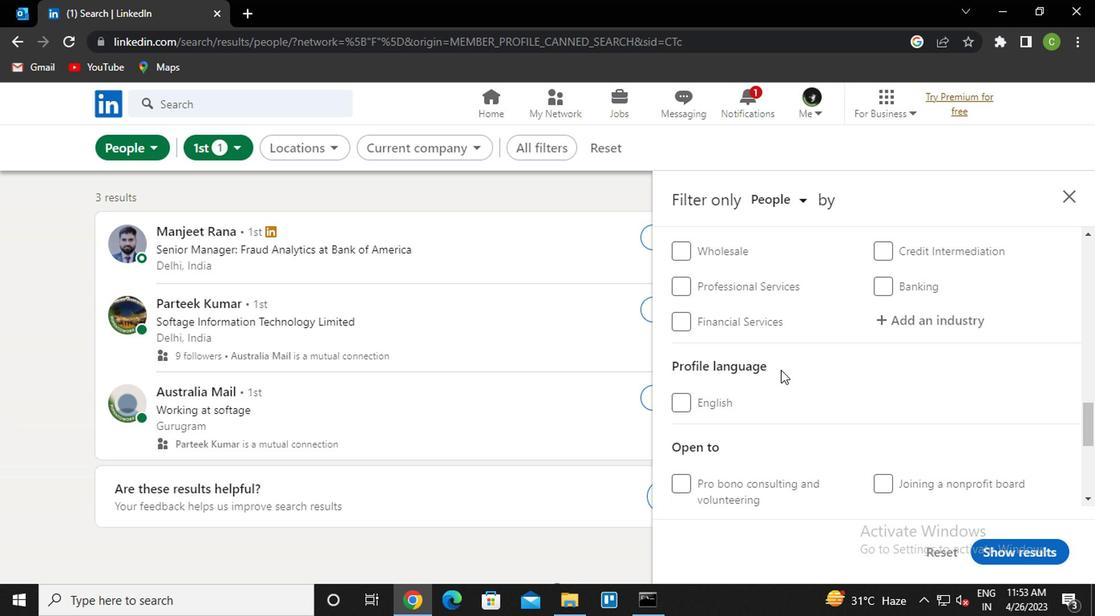 
Action: Mouse scrolled (678, 376) with delta (0, 0)
Screenshot: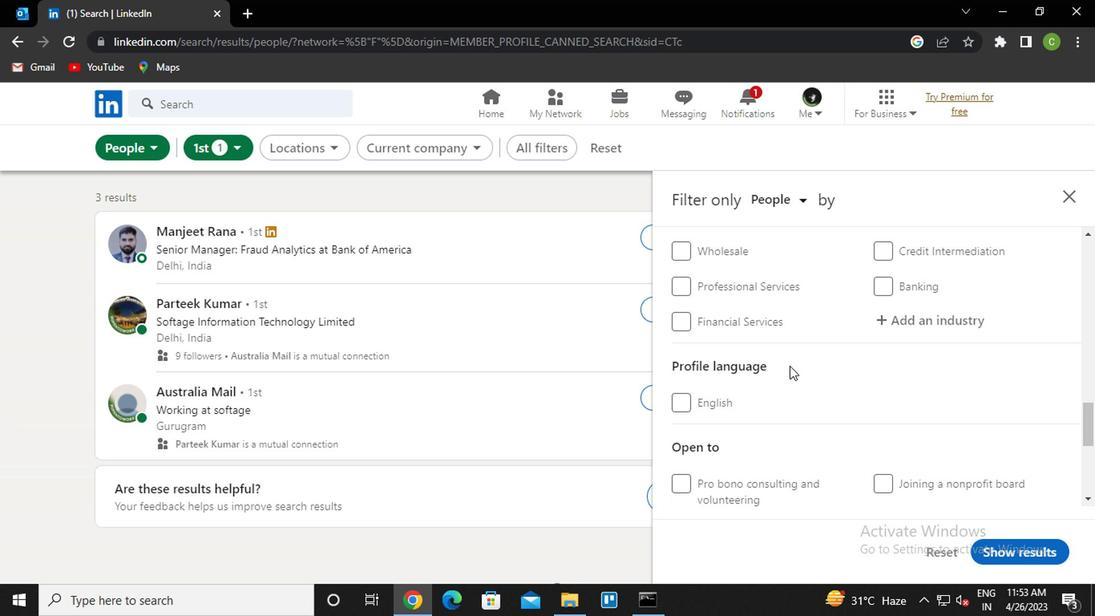 
Action: Mouse scrolled (678, 376) with delta (0, 0)
Screenshot: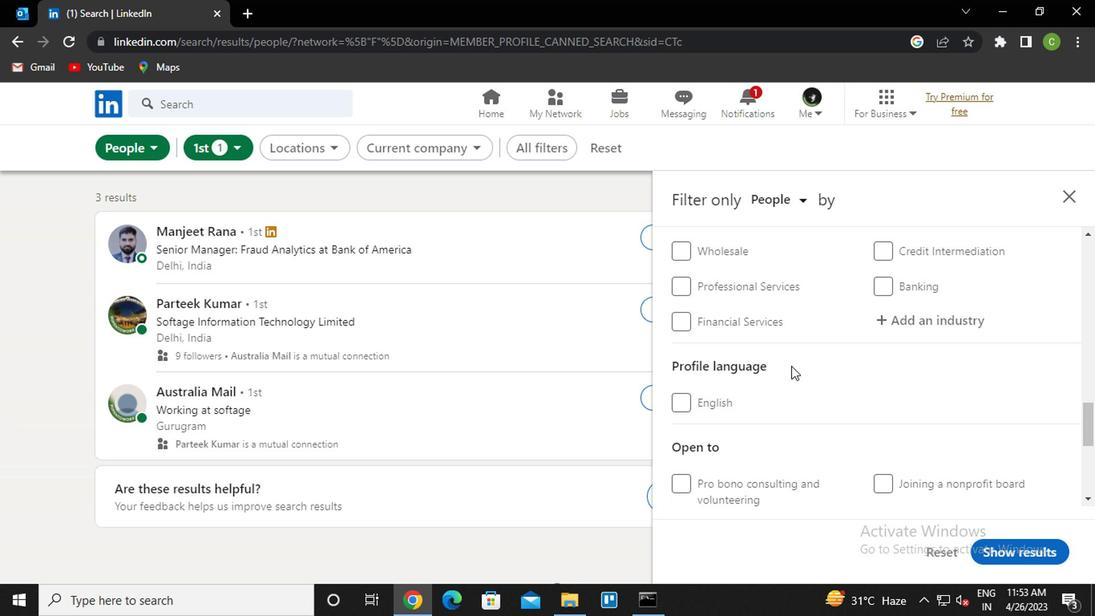 
Action: Mouse moved to (751, 380)
Screenshot: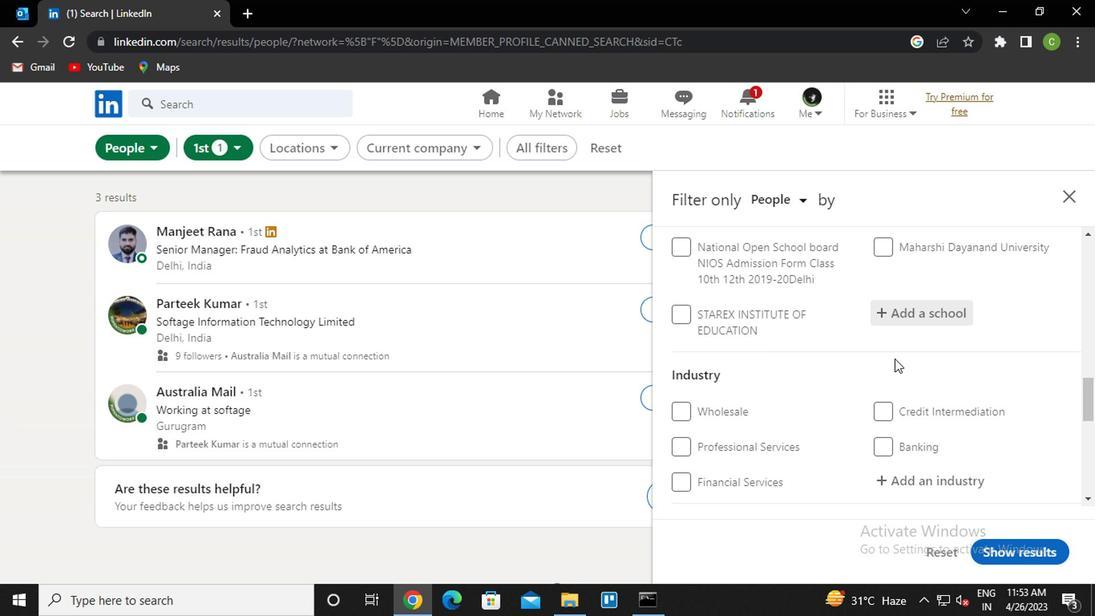 
Action: Mouse scrolled (751, 381) with delta (0, 0)
Screenshot: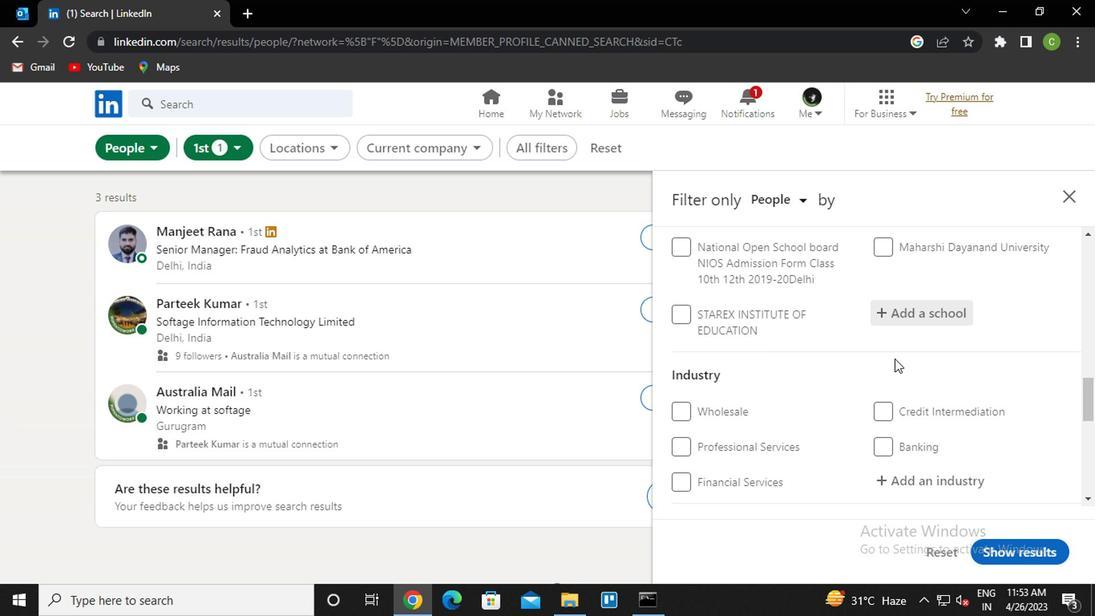 
Action: Mouse scrolled (751, 381) with delta (0, 0)
Screenshot: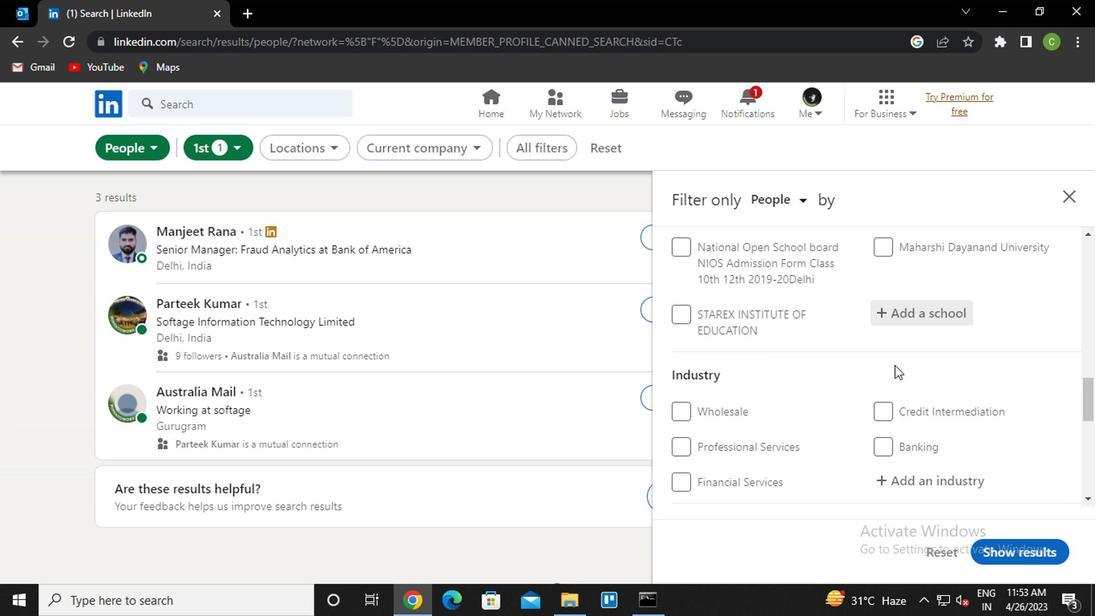 
Action: Mouse moved to (747, 385)
Screenshot: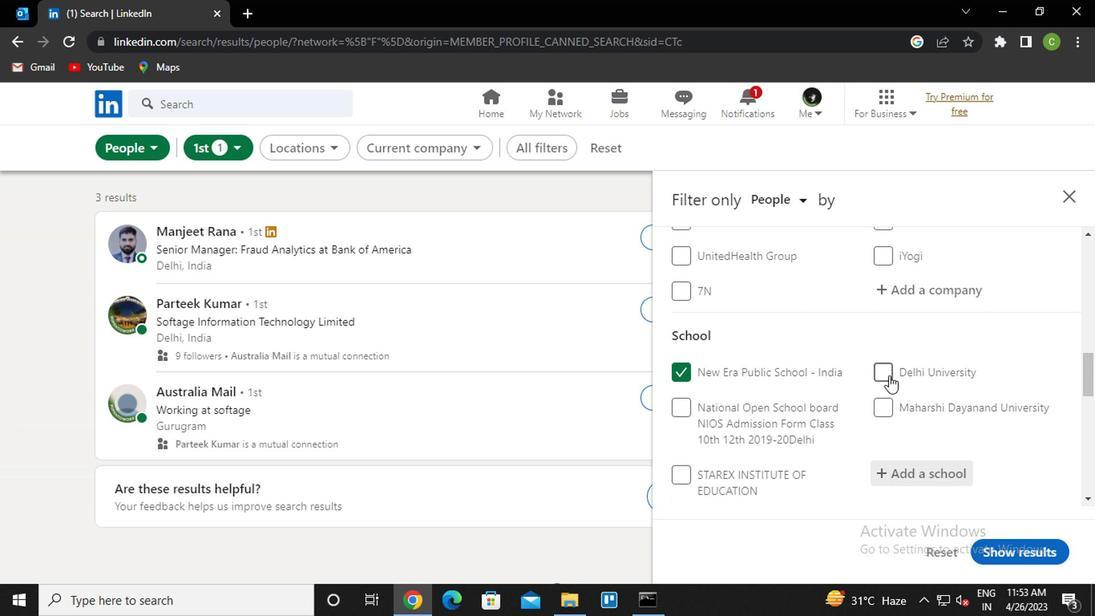 
Action: Mouse scrolled (747, 384) with delta (0, 0)
Screenshot: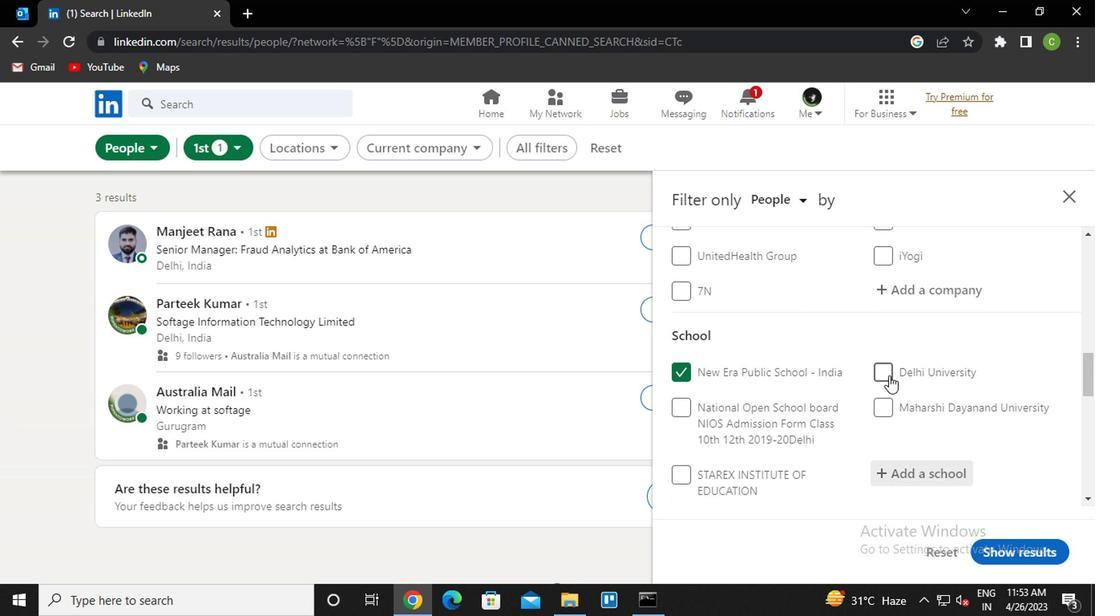 
Action: Mouse scrolled (747, 384) with delta (0, 0)
Screenshot: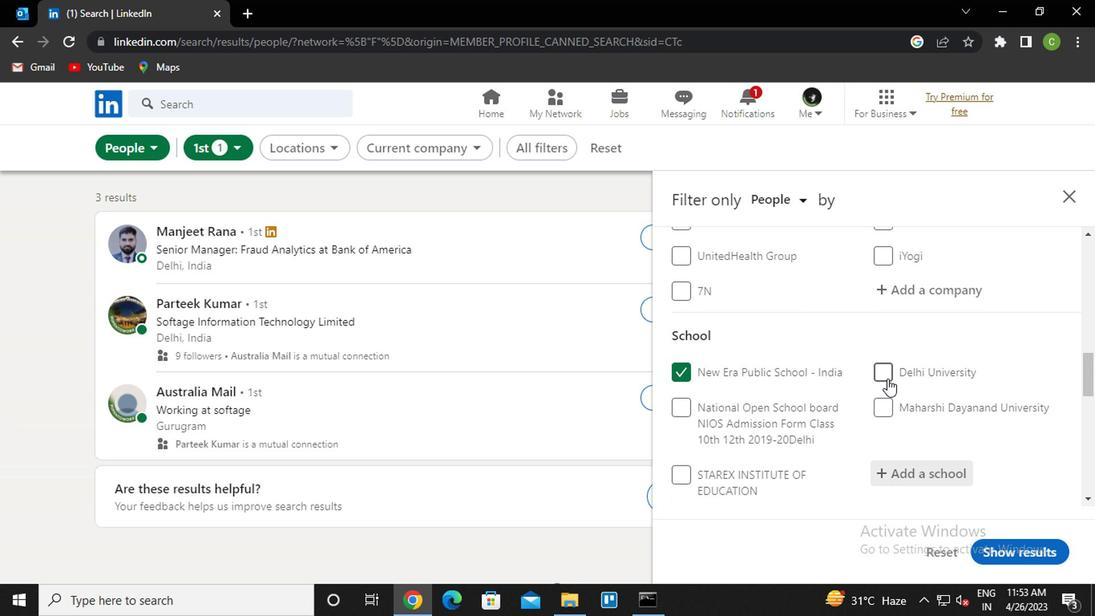 
Action: Mouse scrolled (747, 384) with delta (0, 0)
Screenshot: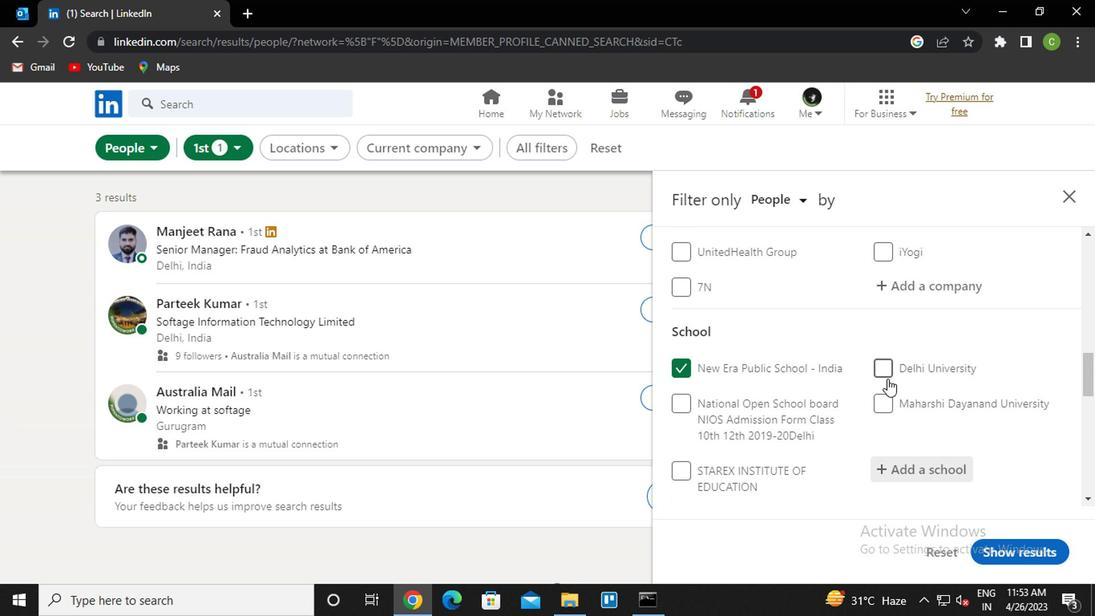 
Action: Mouse scrolled (747, 384) with delta (0, 0)
Screenshot: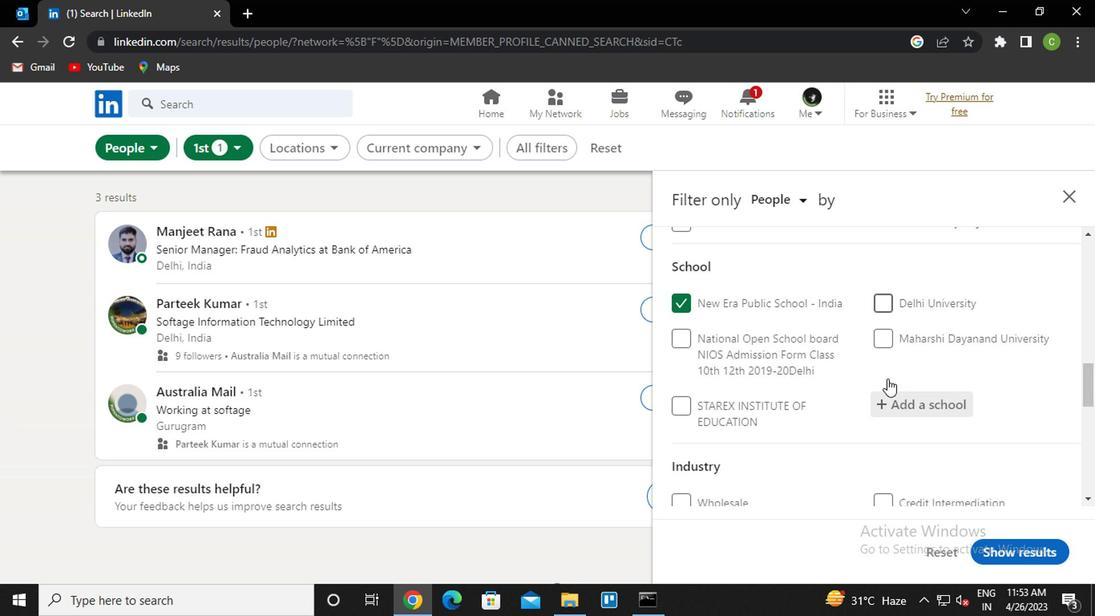 
Action: Mouse moved to (773, 346)
Screenshot: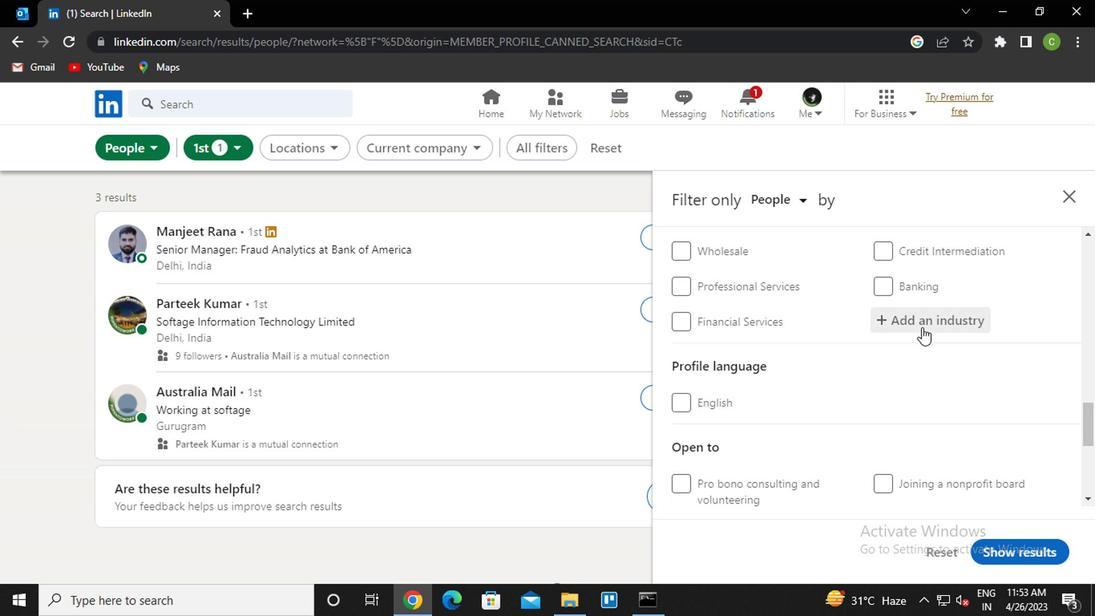 
Action: Mouse pressed left at (773, 346)
Screenshot: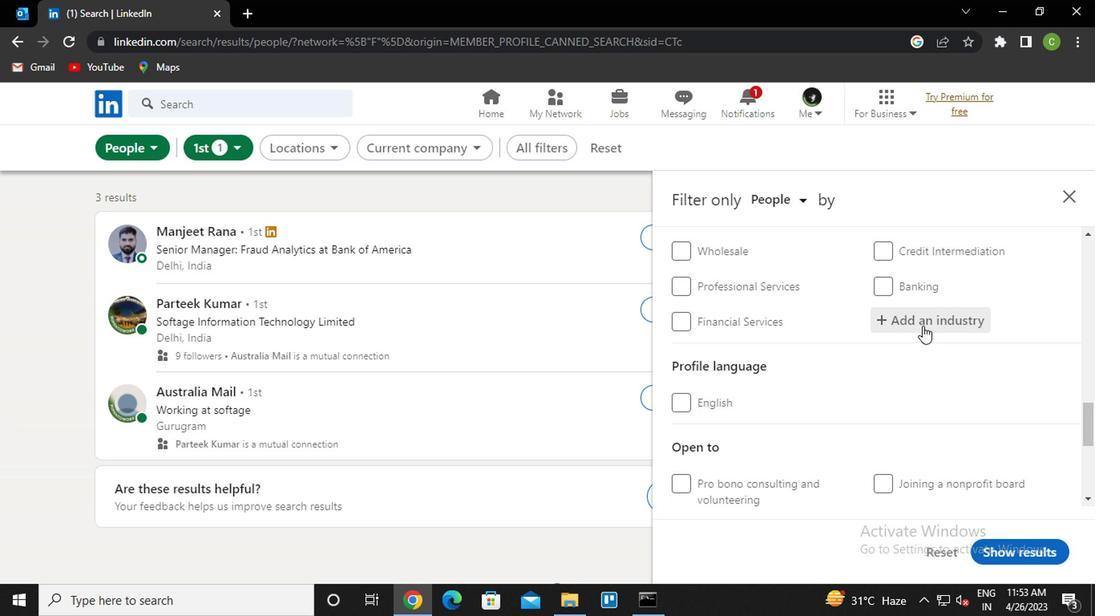 
Action: Key pressed <Key.caps_lock>c<Key.caps_lock>able<Key.down><Key.enter>
Screenshot: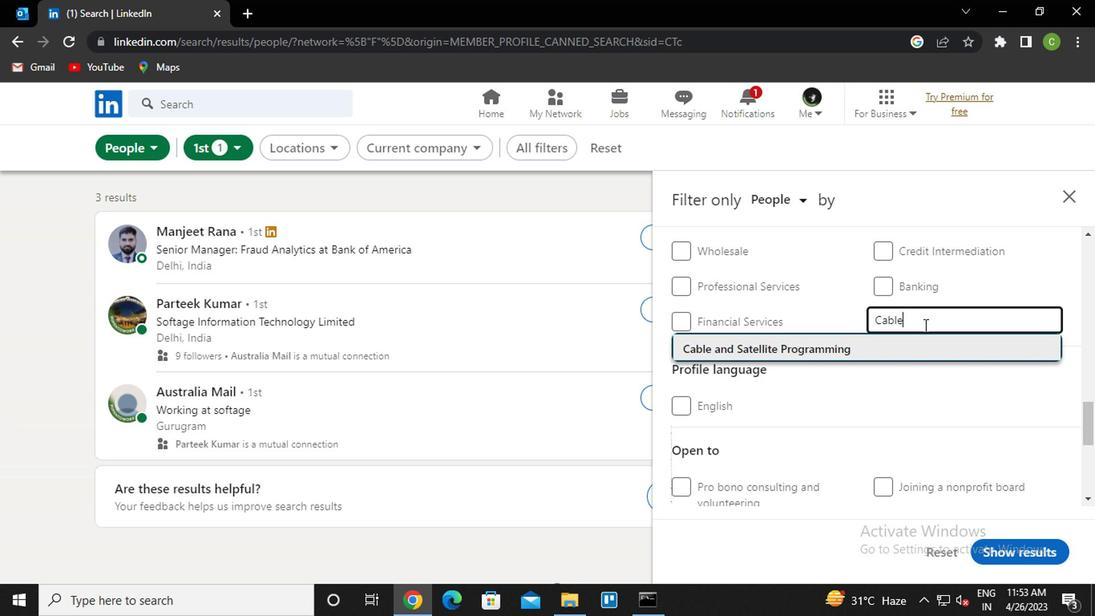 
Action: Mouse moved to (773, 347)
Screenshot: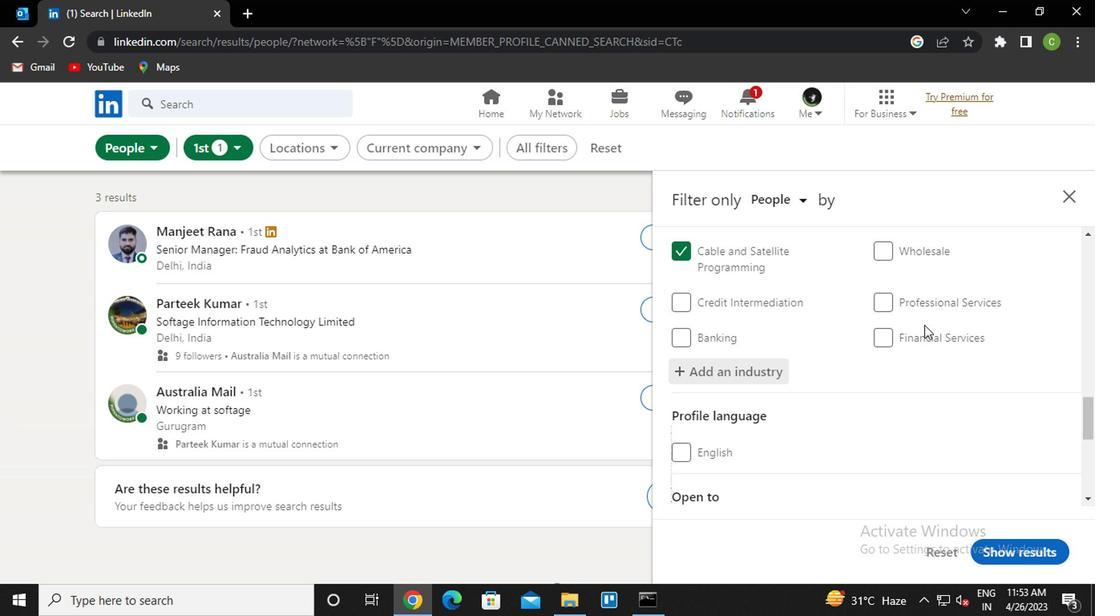 
Action: Mouse scrolled (773, 346) with delta (0, 0)
Screenshot: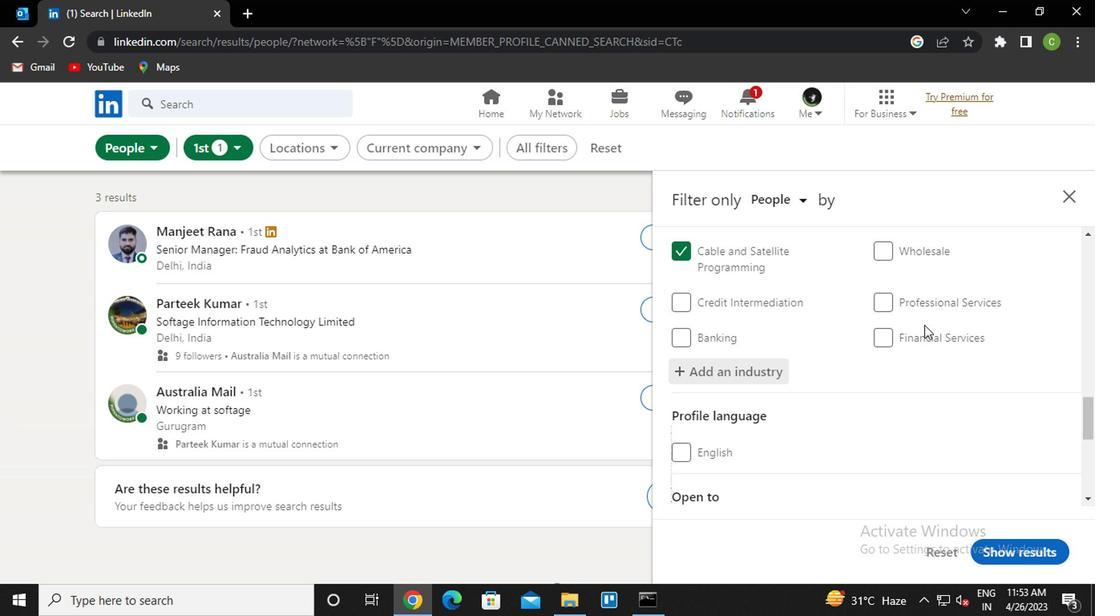 
Action: Mouse moved to (771, 349)
Screenshot: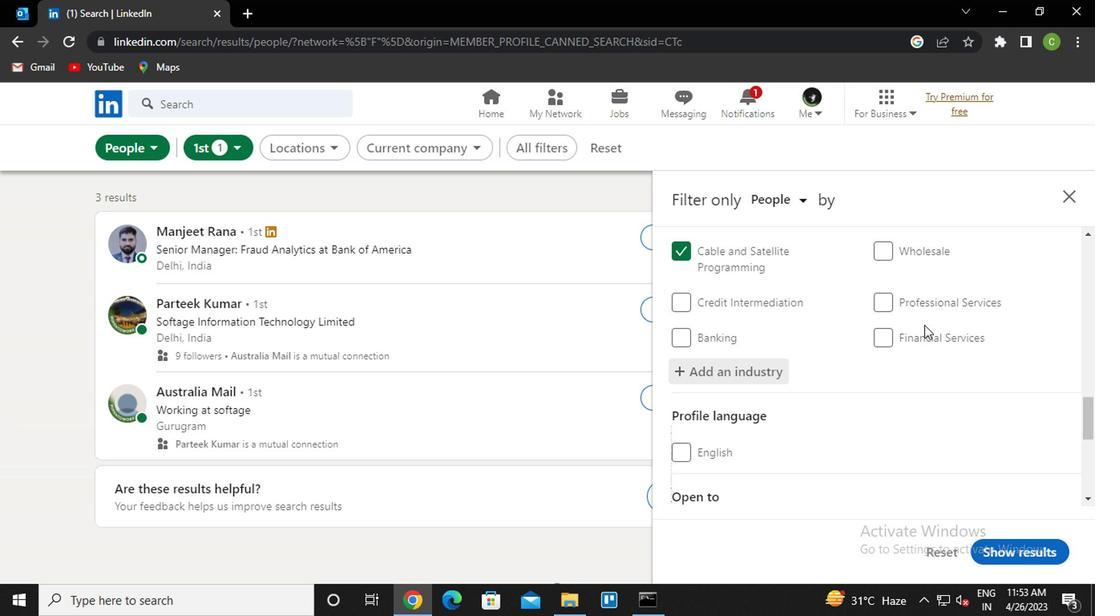 
Action: Mouse scrolled (771, 348) with delta (0, 0)
Screenshot: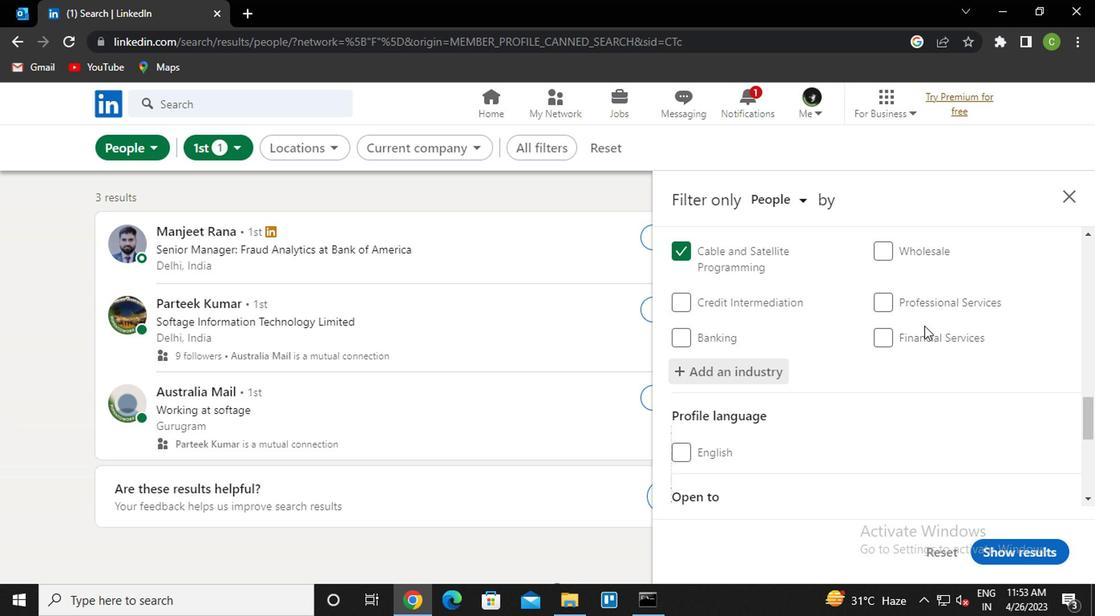 
Action: Mouse moved to (750, 362)
Screenshot: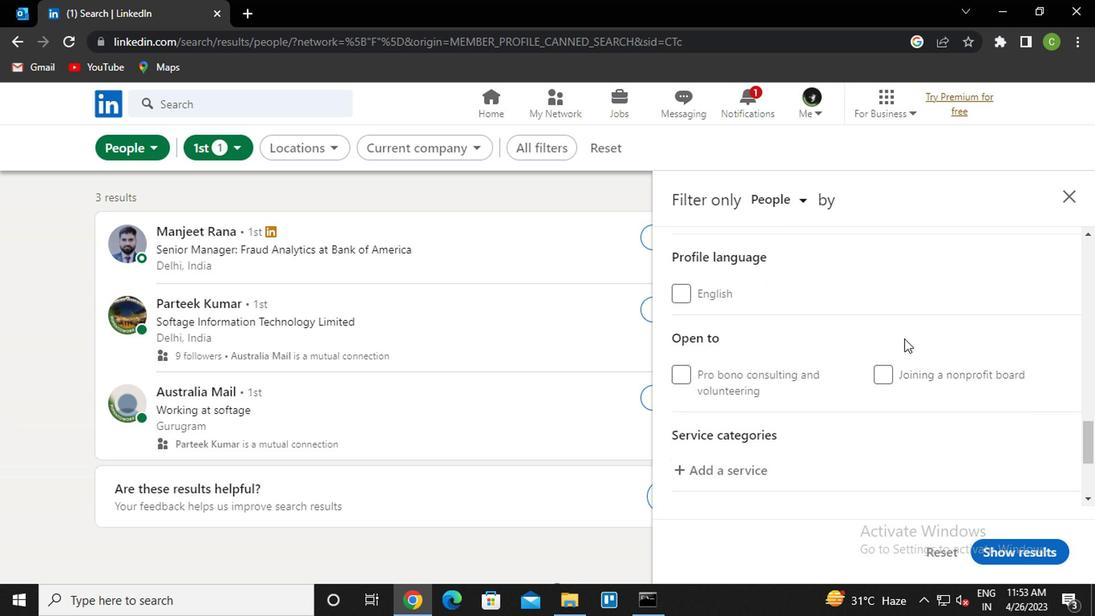 
Action: Mouse scrolled (750, 362) with delta (0, 0)
Screenshot: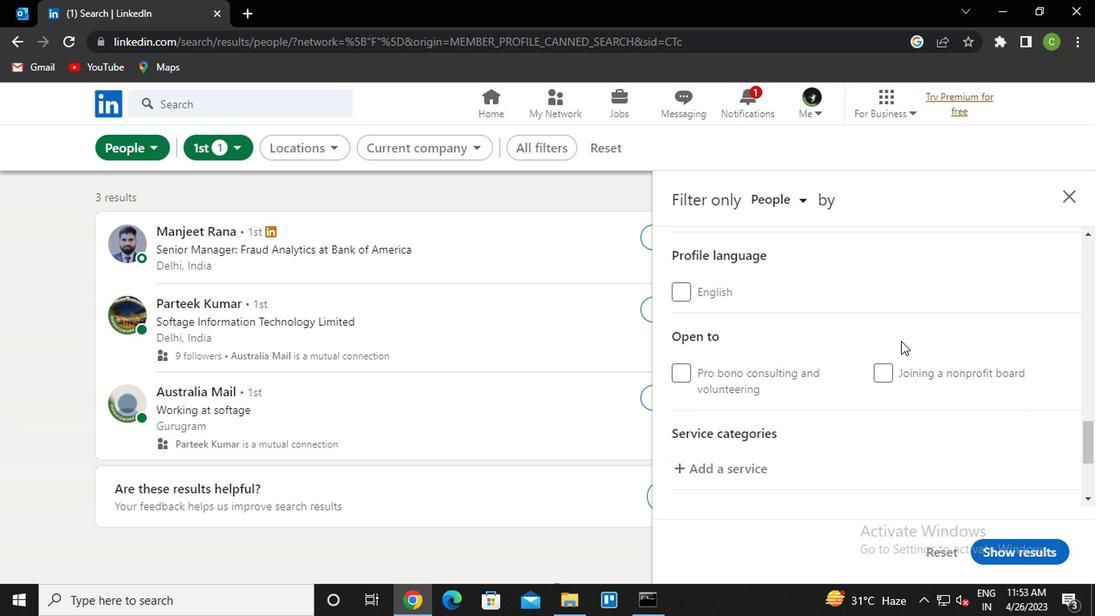 
Action: Mouse moved to (641, 394)
Screenshot: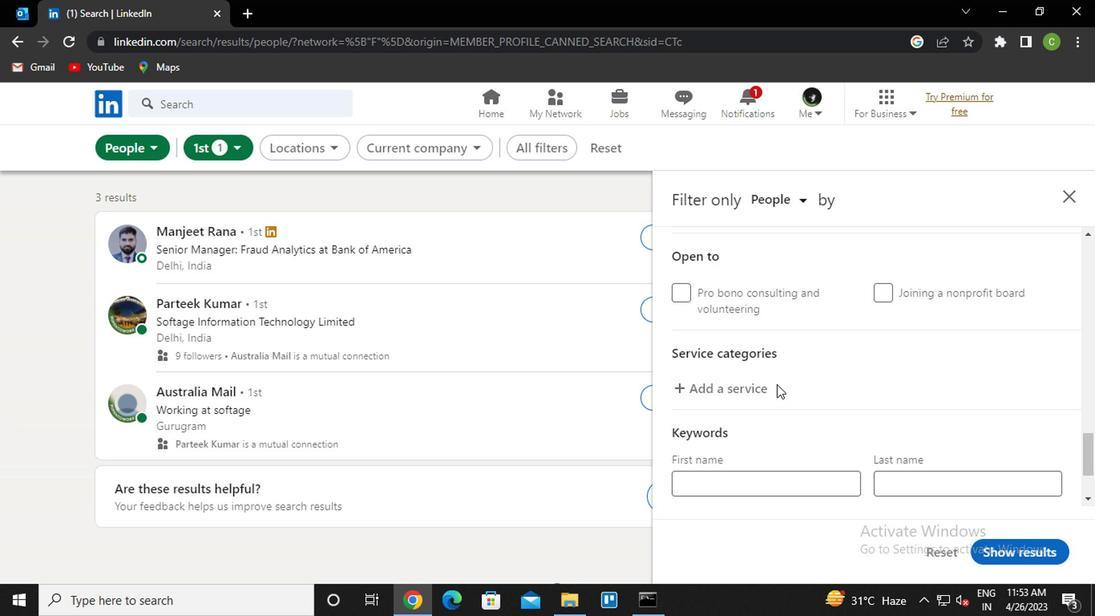 
Action: Mouse pressed left at (641, 394)
Screenshot: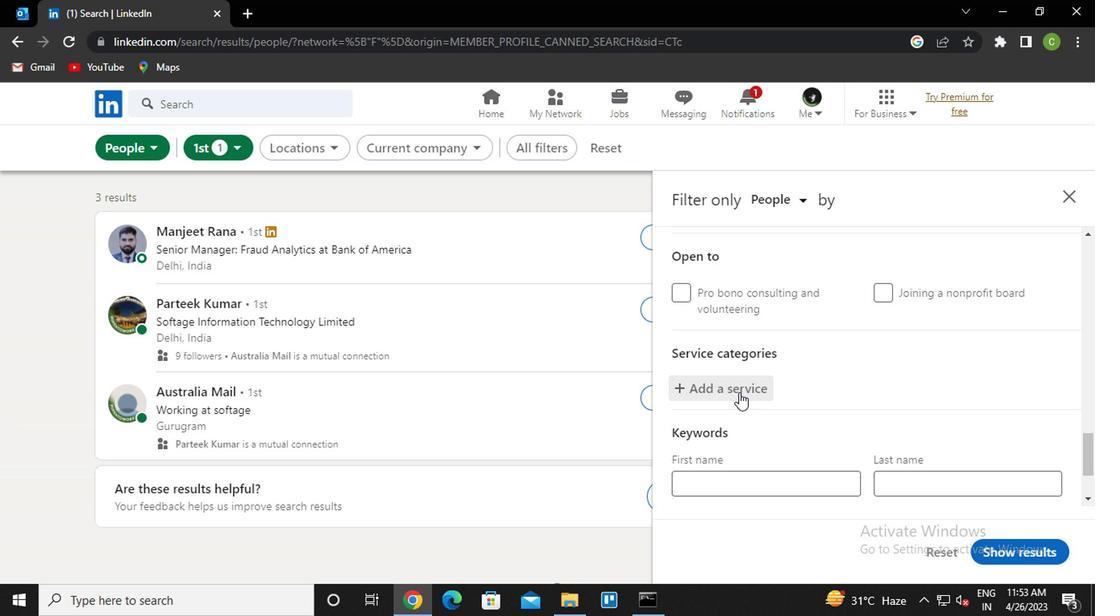 
Action: Key pressed <Key.caps_lock>s<Key.caps_lock>trategic
Screenshot: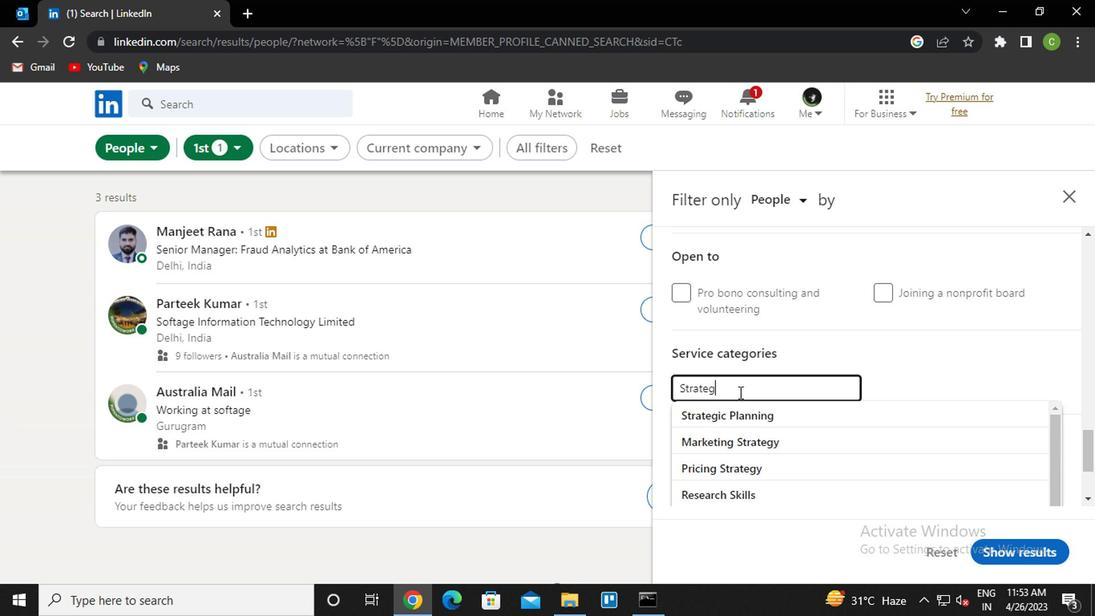 
Action: Mouse moved to (641, 394)
Screenshot: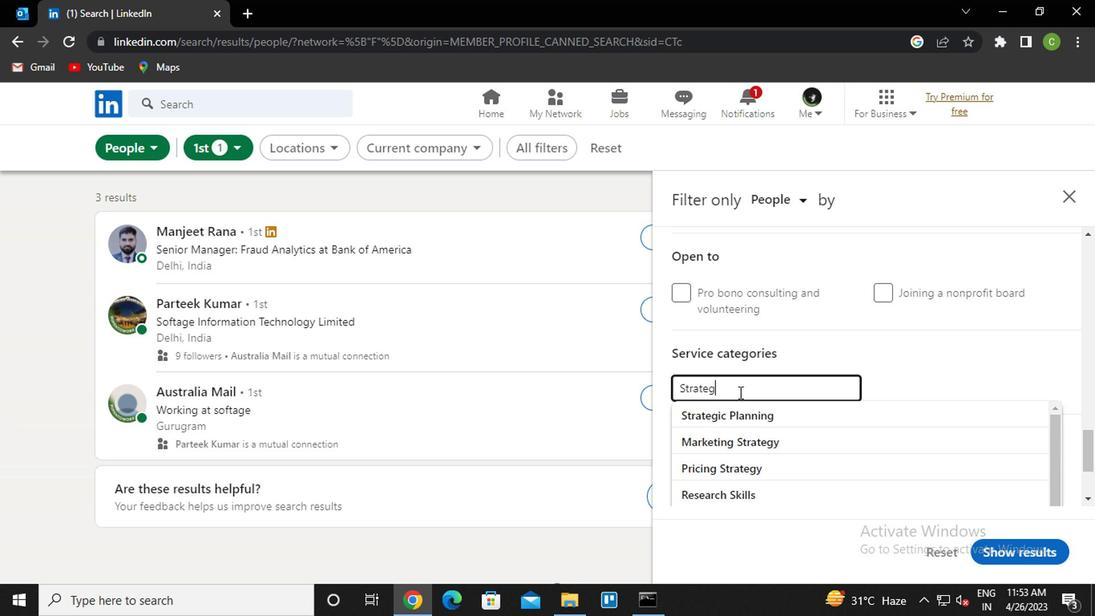 
Action: Key pressed <Key.down><Key.enter>
Screenshot: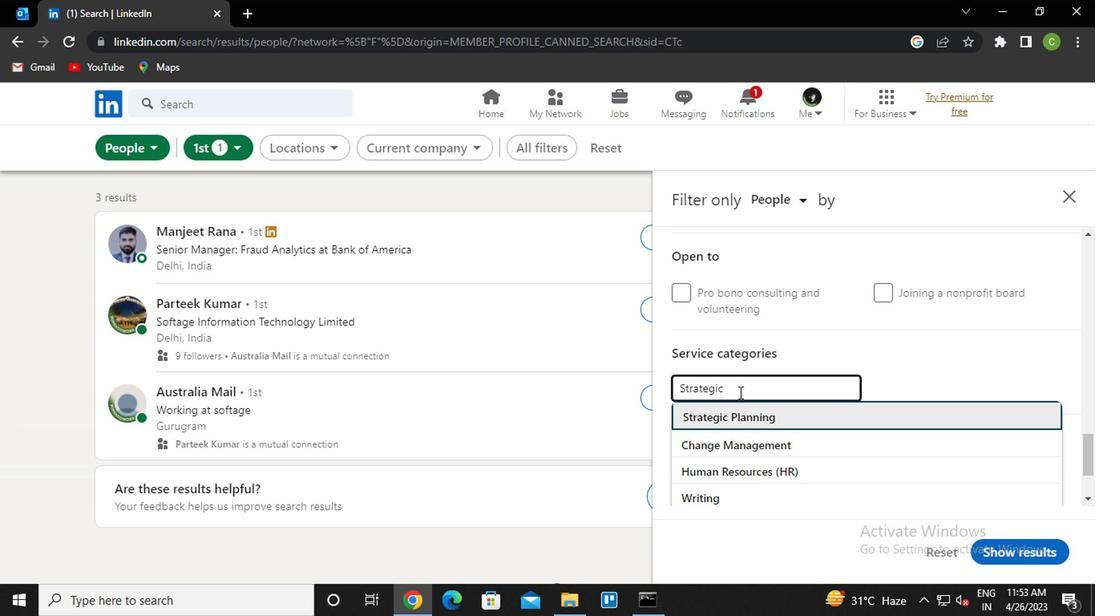 
Action: Mouse scrolled (641, 394) with delta (0, 0)
Screenshot: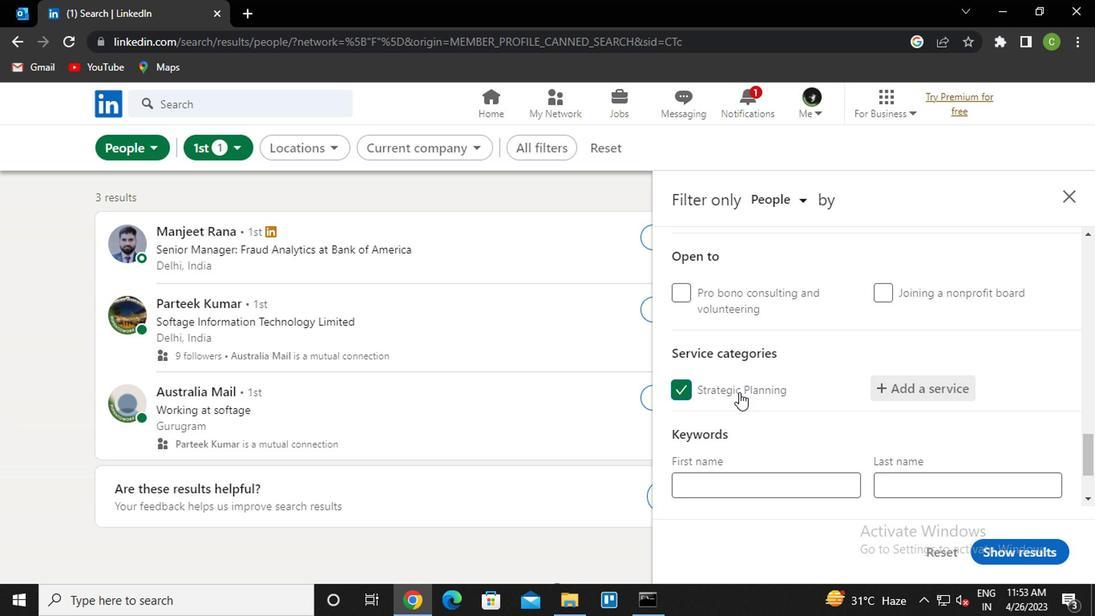 
Action: Mouse scrolled (641, 394) with delta (0, 0)
Screenshot: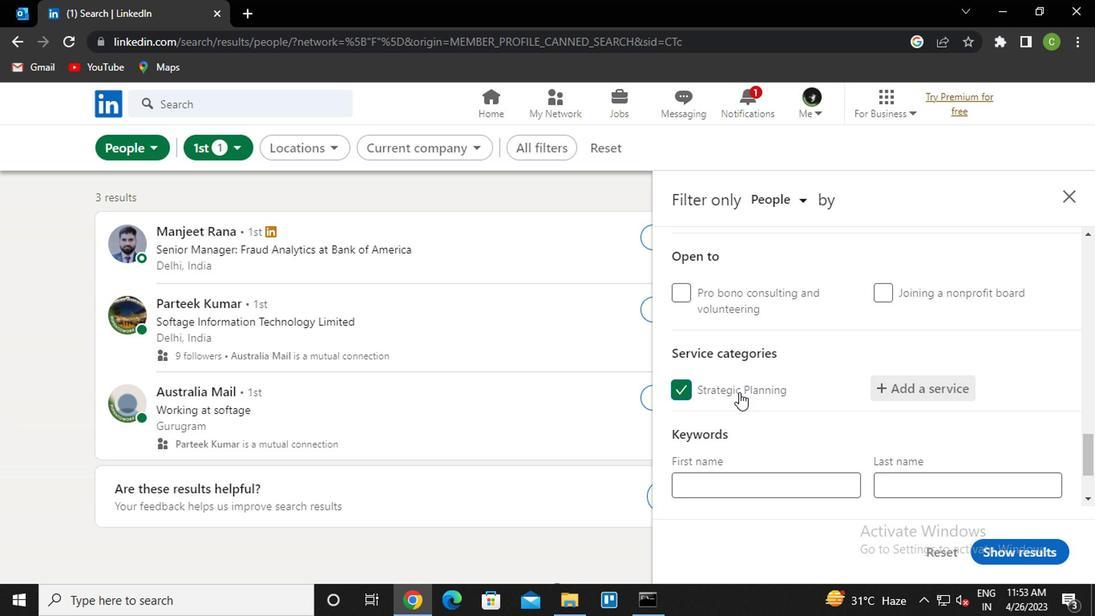
Action: Mouse moved to (669, 427)
Screenshot: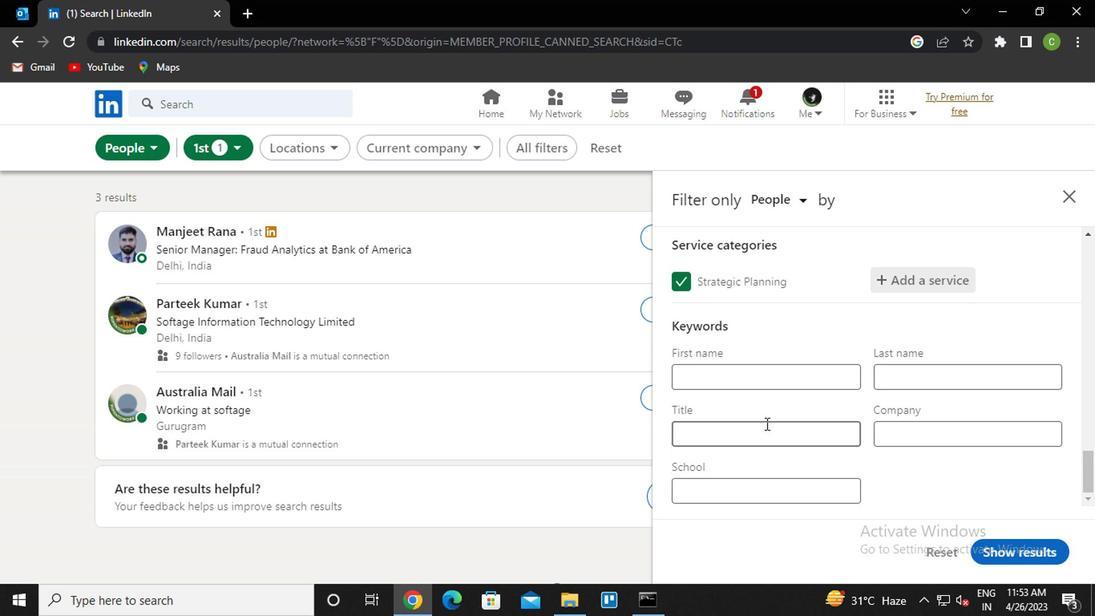 
Action: Mouse scrolled (669, 426) with delta (0, 0)
Screenshot: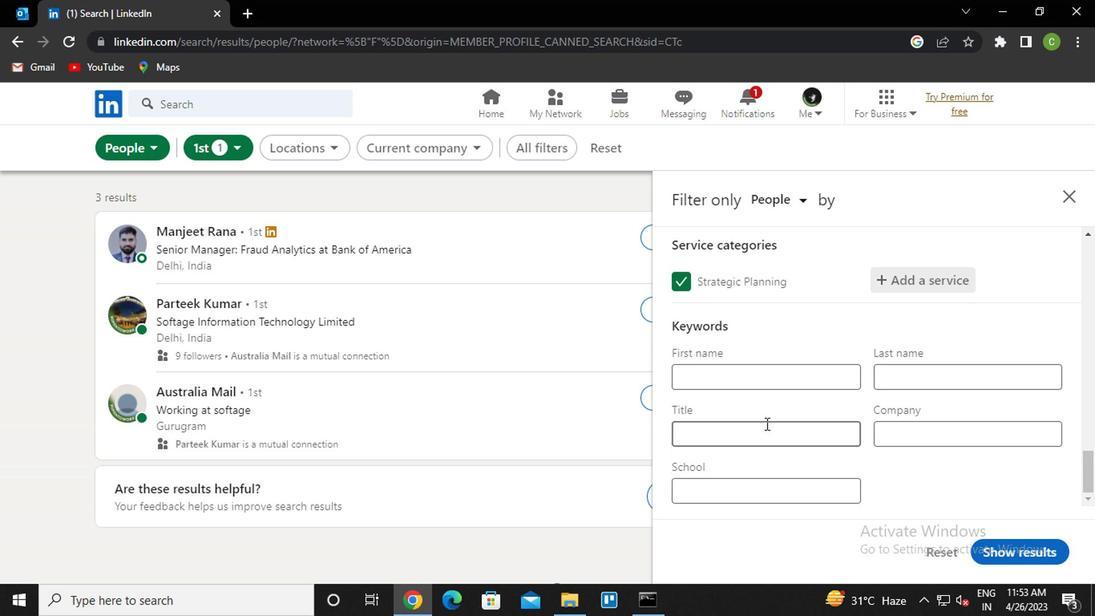 
Action: Mouse moved to (669, 425)
Screenshot: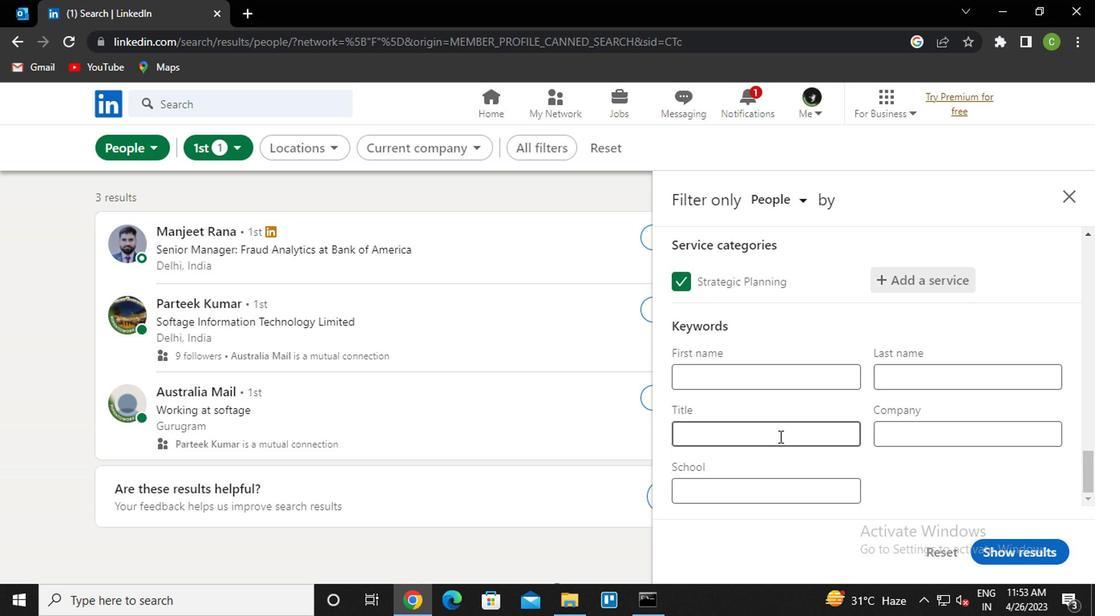 
Action: Mouse pressed left at (669, 425)
Screenshot: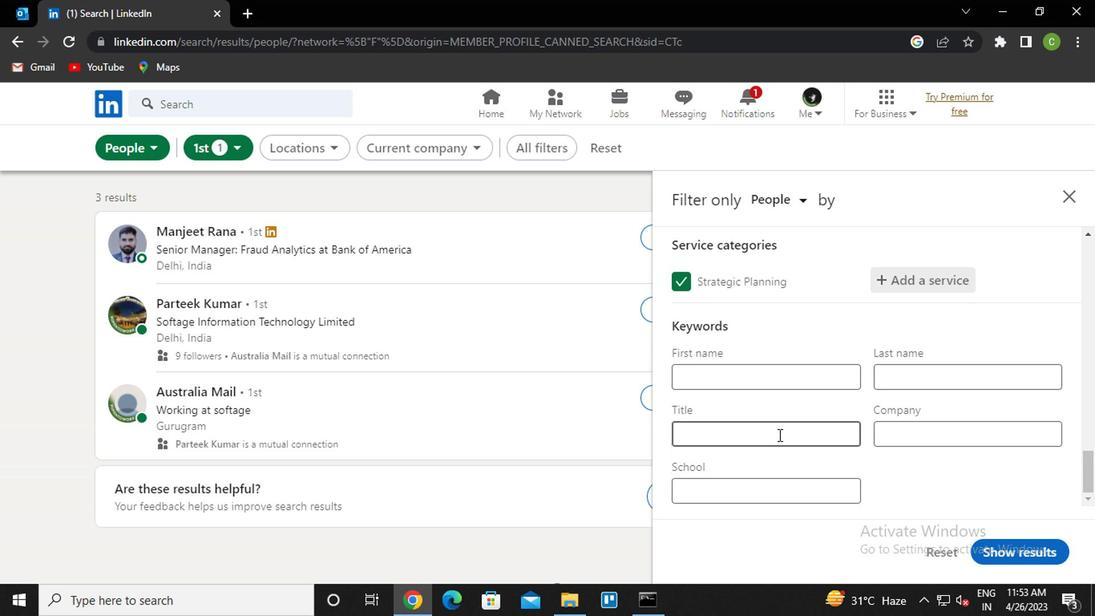 
Action: Mouse moved to (669, 423)
Screenshot: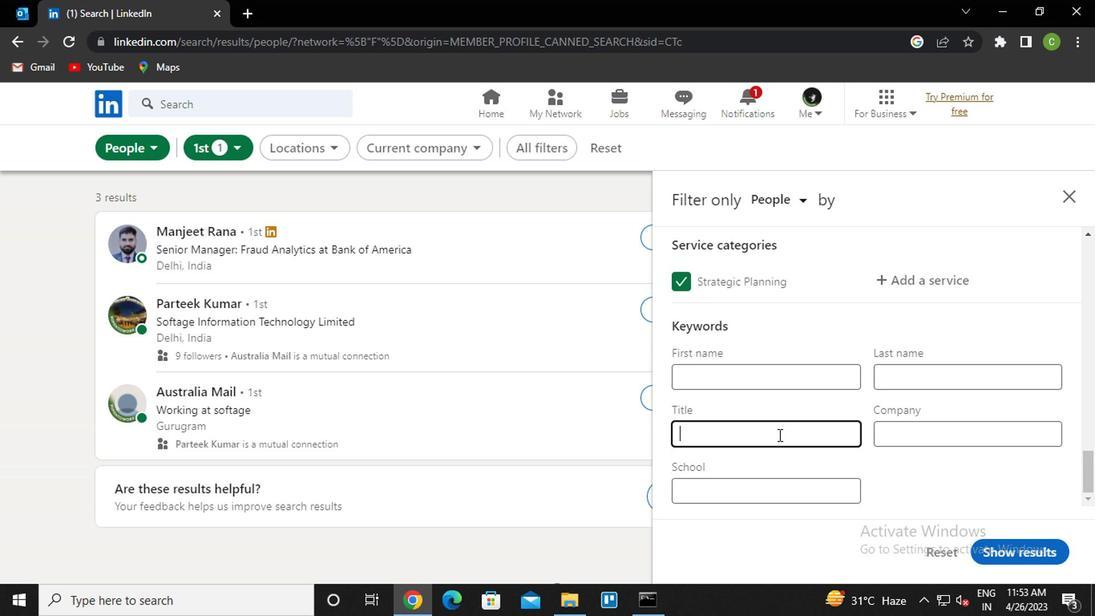
Action: Key pressed <Key.caps_lock>g<Key.caps_lock>eologist
Screenshot: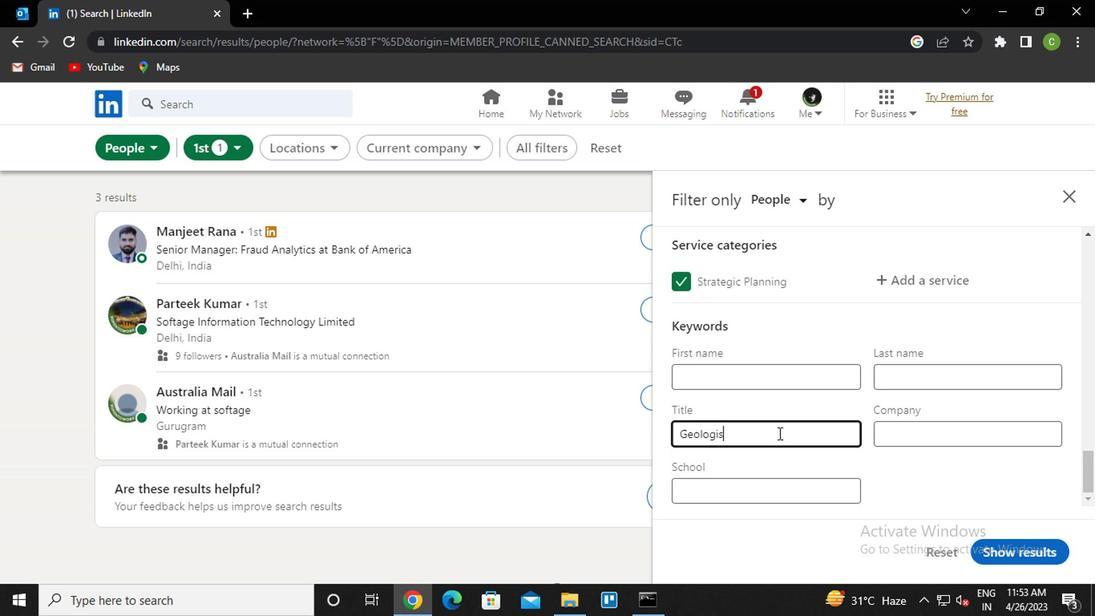 
Action: Mouse moved to (844, 504)
Screenshot: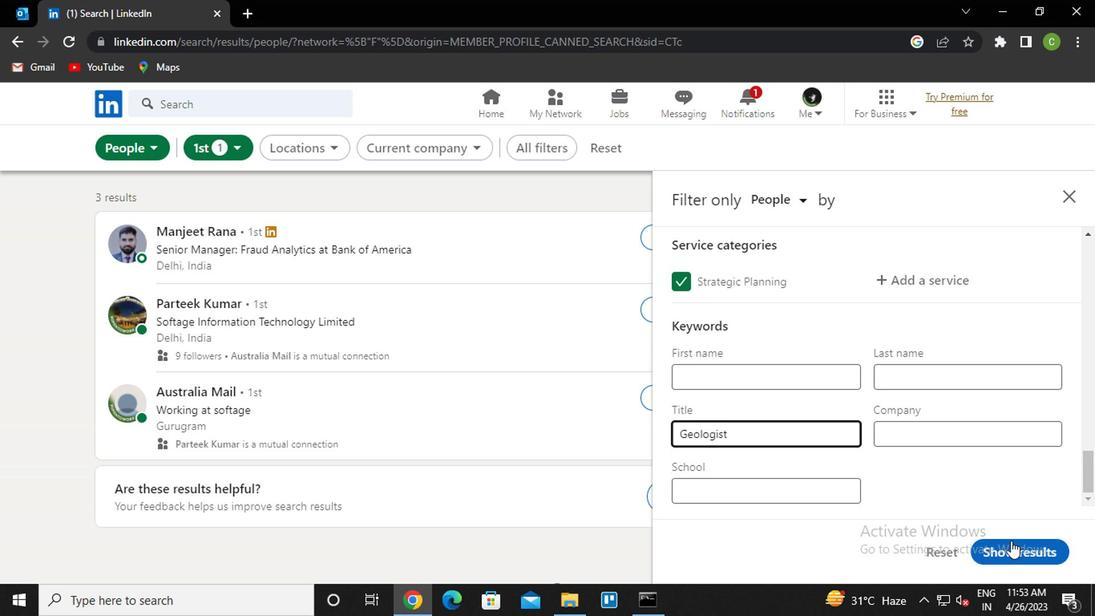 
Action: Mouse pressed left at (844, 504)
Screenshot: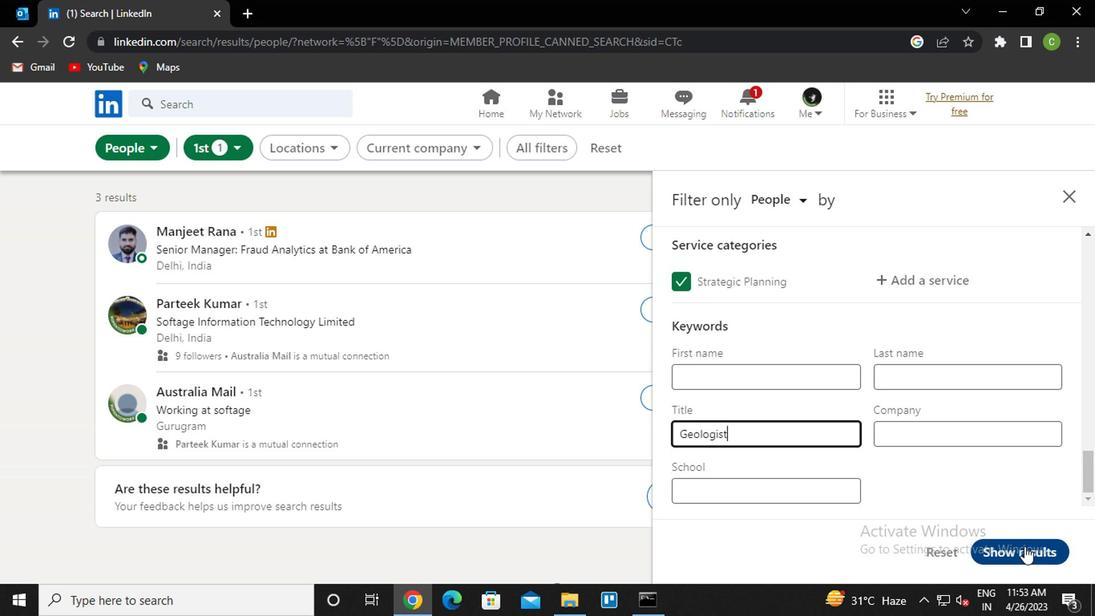 
Action: Mouse moved to (545, 485)
Screenshot: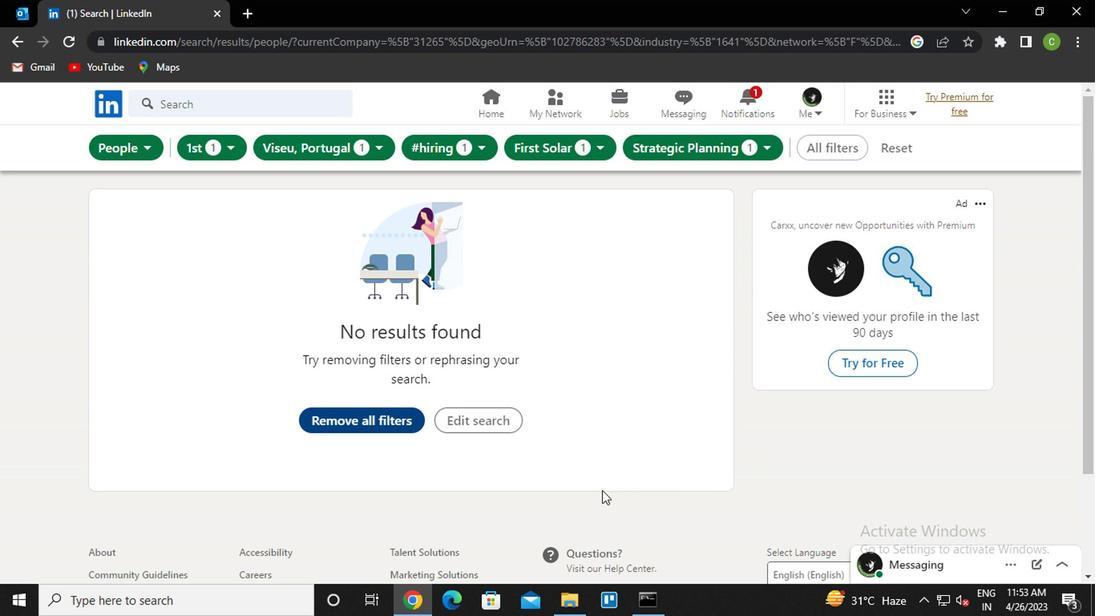 
